 Task: Look for space in Soledad, Colombia from 15th June, 2023 to 21st June, 2023 for 5 adults in price range Rs.14000 to Rs.25000. Place can be entire place with 3 bedrooms having 3 beds and 3 bathrooms. Property type can be house, flat, guest house. Amenities needed are: washing machine. Booking option can be shelf check-in. Required host language is English.
Action: Mouse moved to (431, 108)
Screenshot: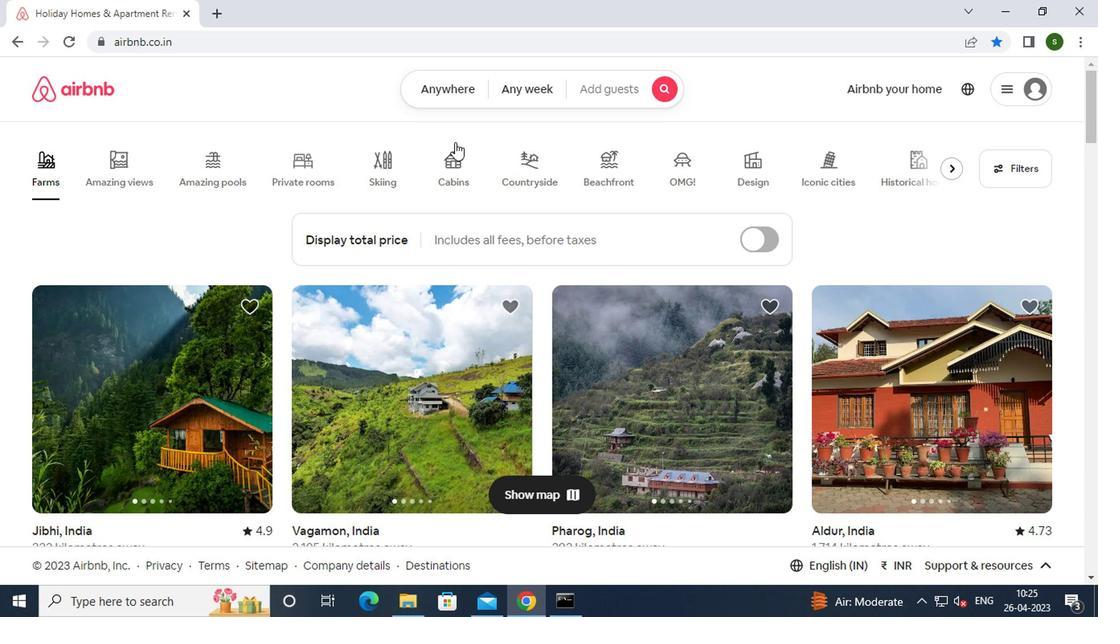 
Action: Mouse pressed left at (431, 108)
Screenshot: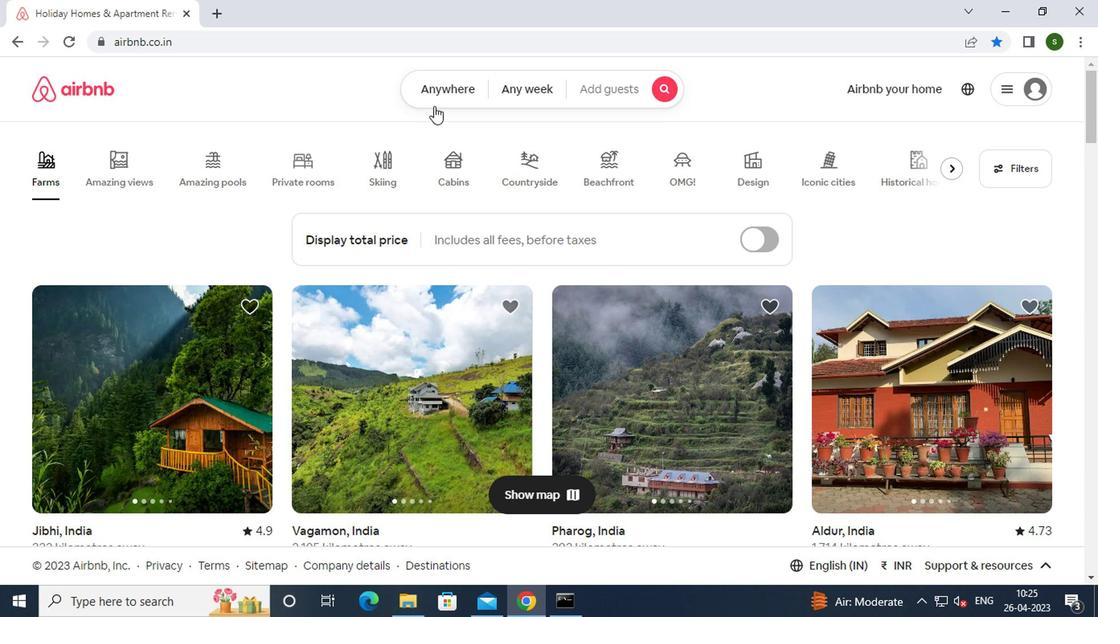 
Action: Mouse moved to (309, 156)
Screenshot: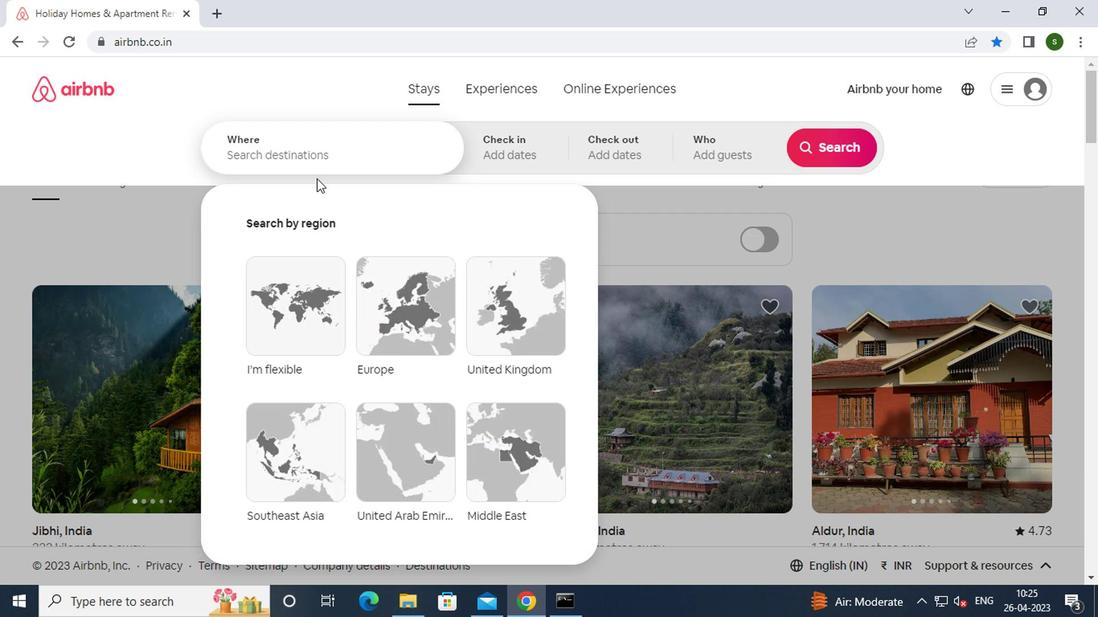 
Action: Mouse pressed left at (309, 156)
Screenshot: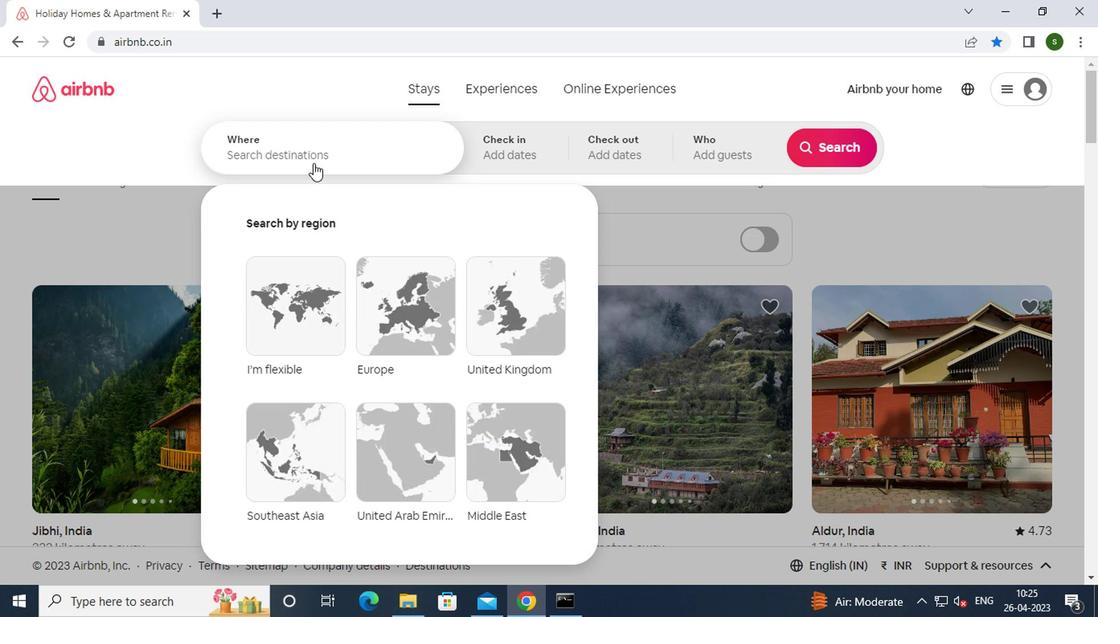
Action: Key pressed s<Key.caps_lock>oledad,<Key.space><Key.caps_lock>c<Key.caps_lock>olombia<Key.enter>
Screenshot: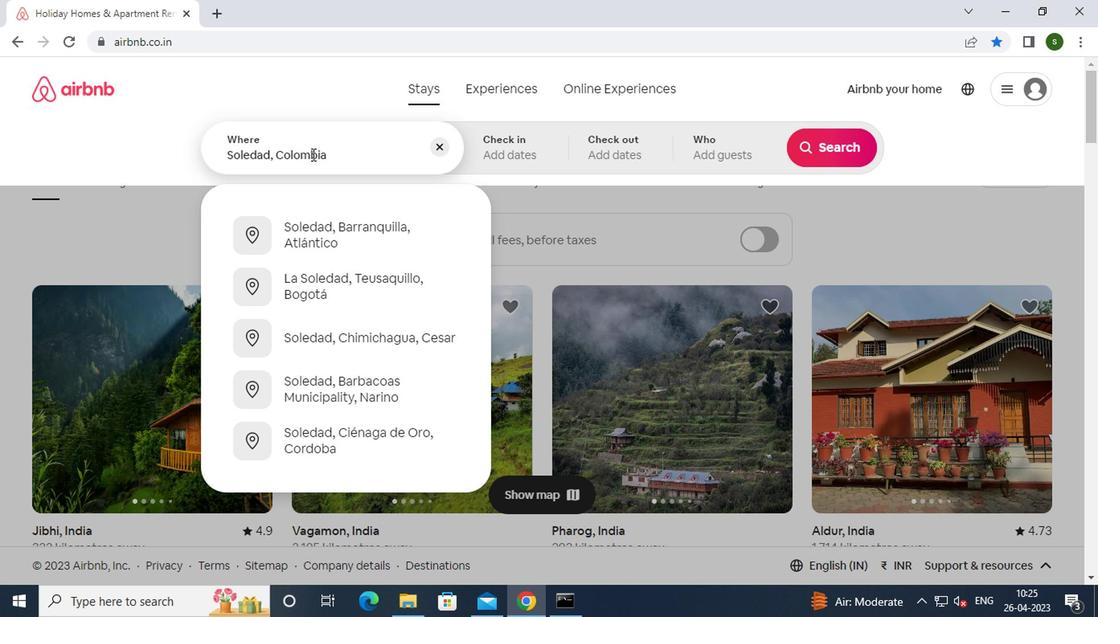 
Action: Mouse moved to (808, 276)
Screenshot: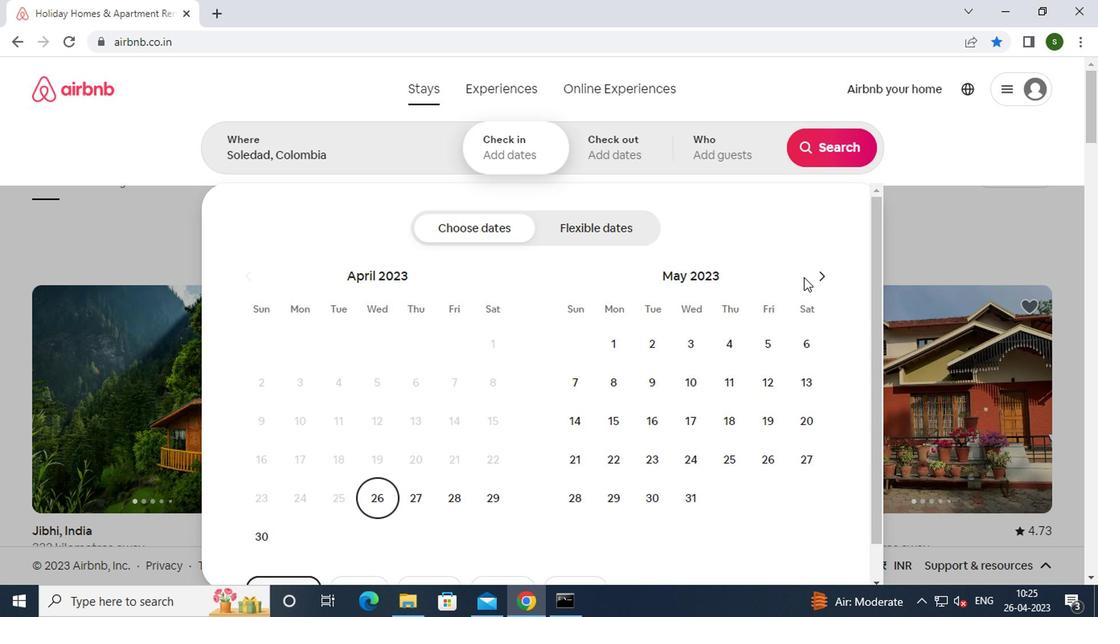 
Action: Mouse pressed left at (808, 276)
Screenshot: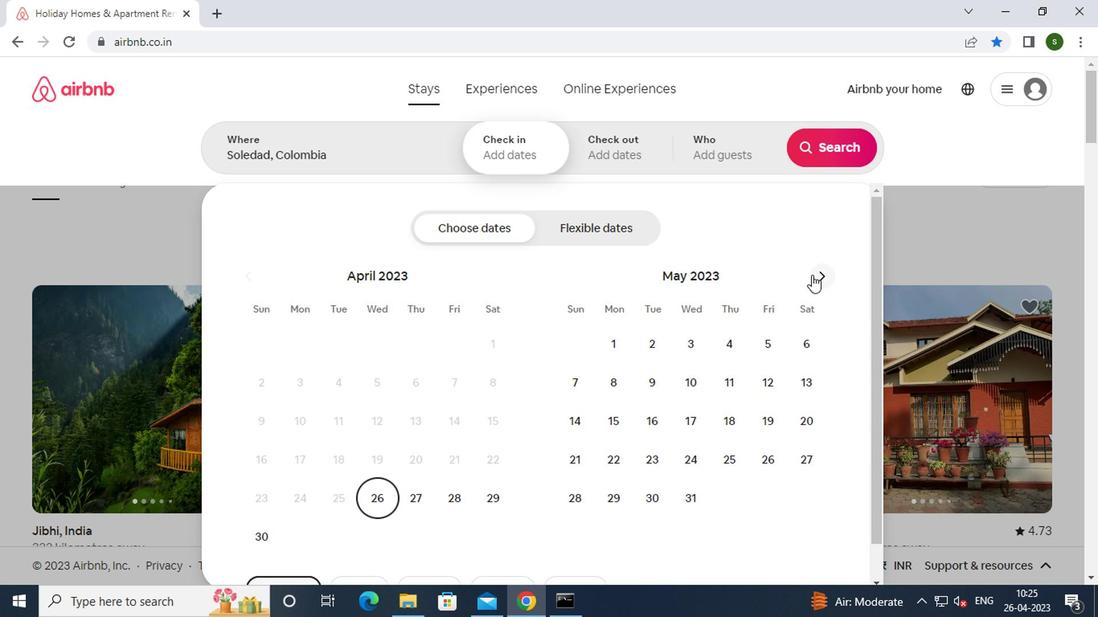 
Action: Mouse moved to (727, 415)
Screenshot: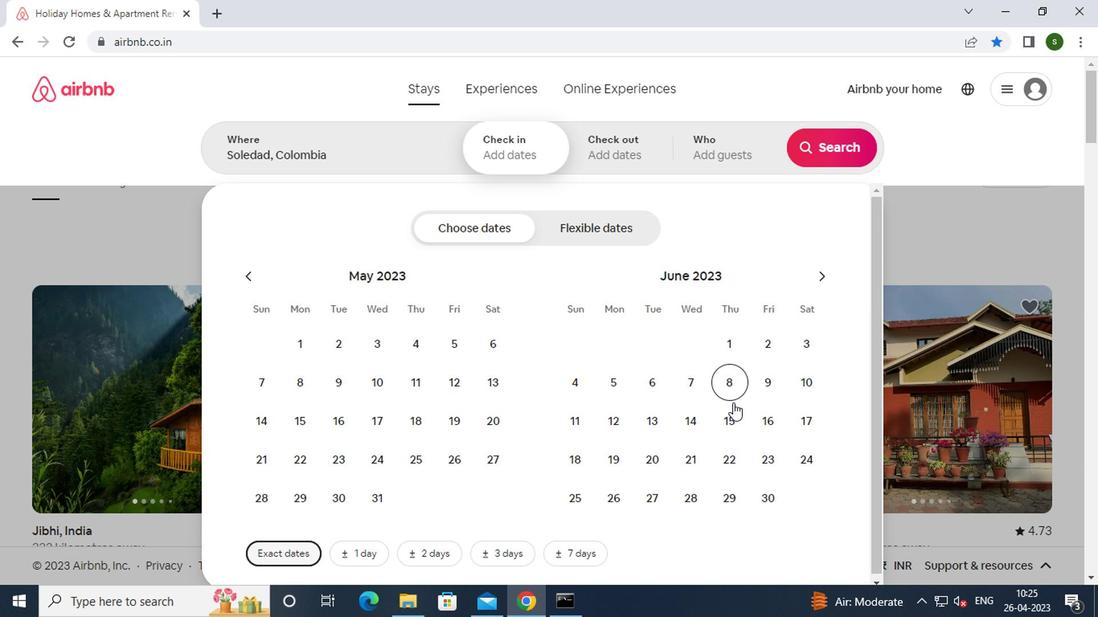 
Action: Mouse pressed left at (727, 415)
Screenshot: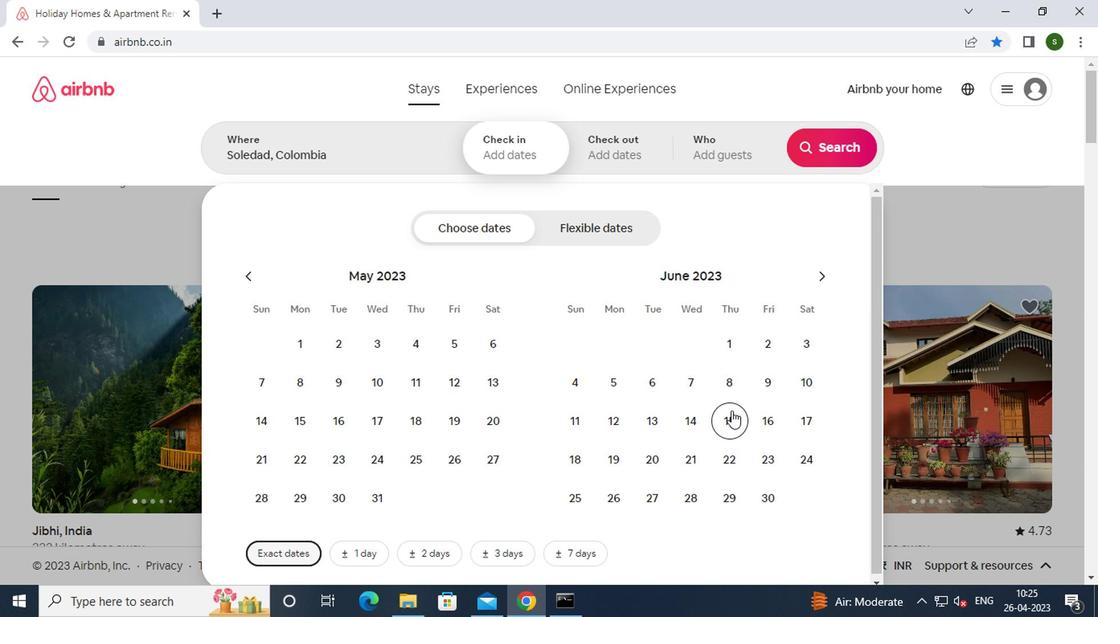 
Action: Mouse moved to (692, 462)
Screenshot: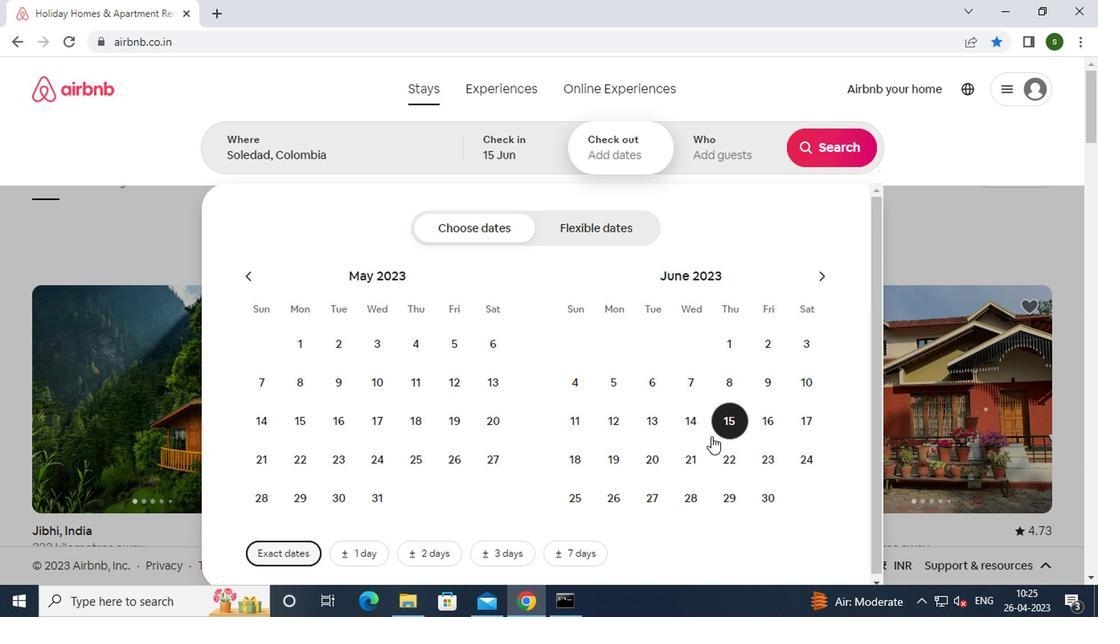 
Action: Mouse pressed left at (692, 462)
Screenshot: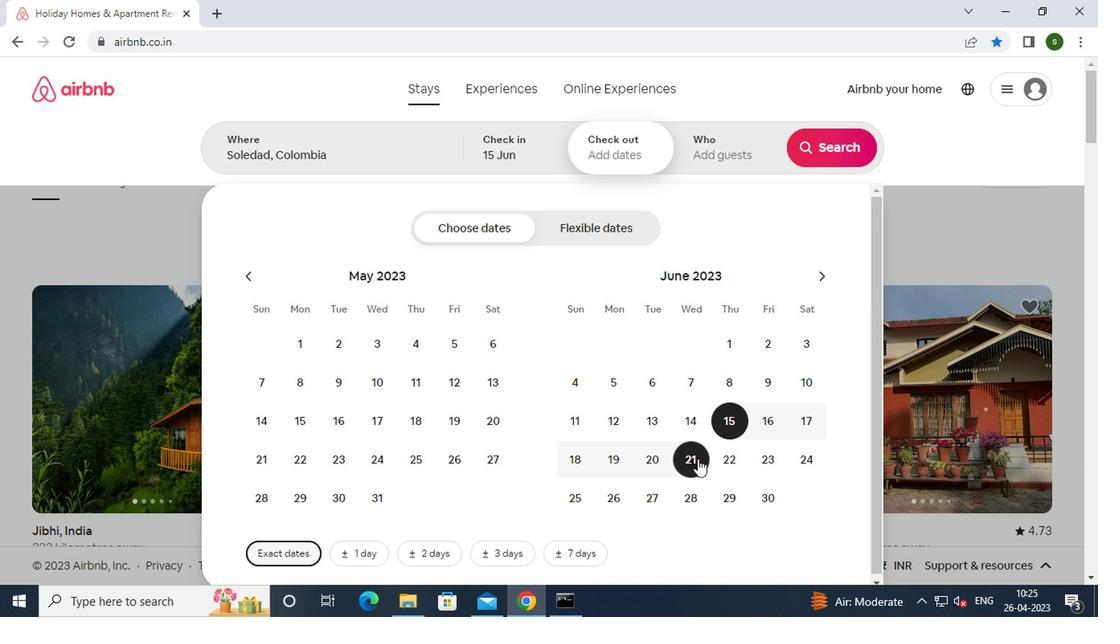 
Action: Mouse moved to (712, 152)
Screenshot: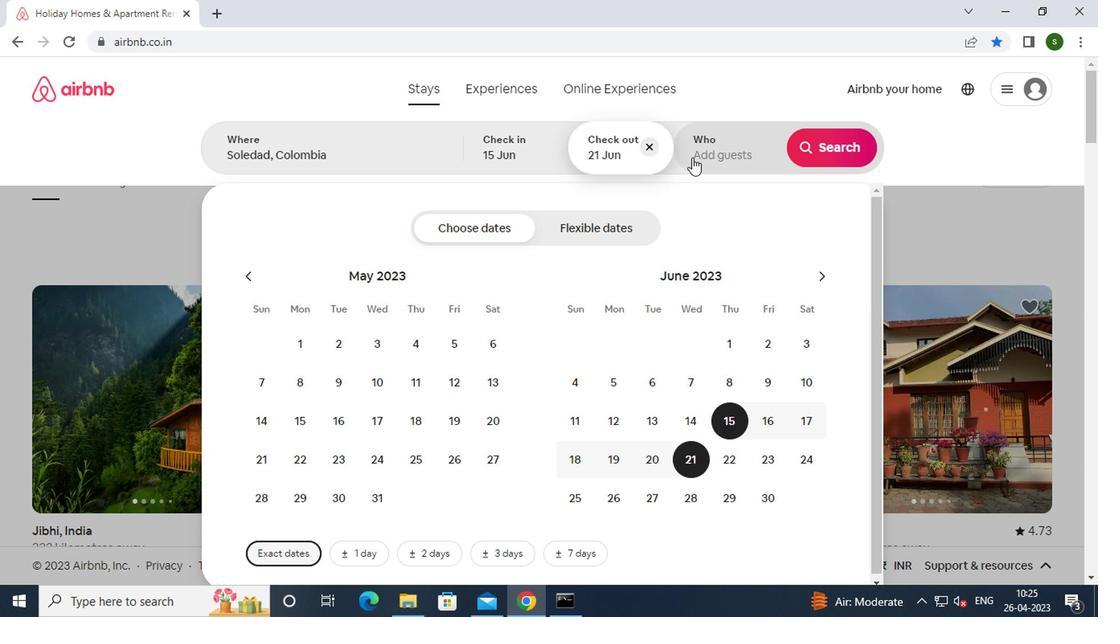 
Action: Mouse pressed left at (712, 152)
Screenshot: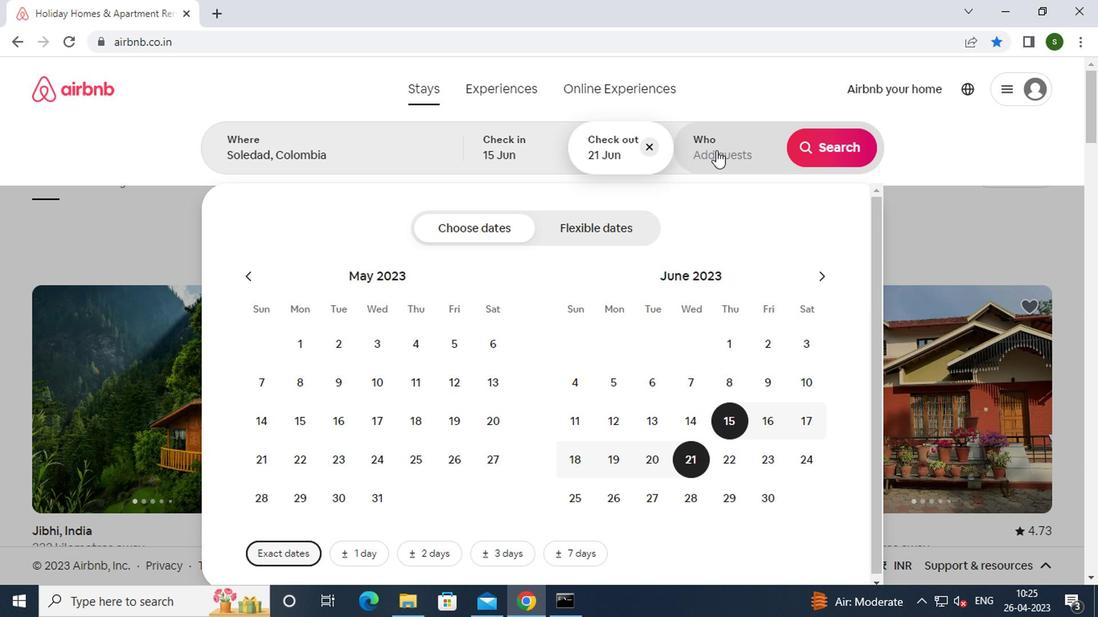 
Action: Mouse moved to (839, 230)
Screenshot: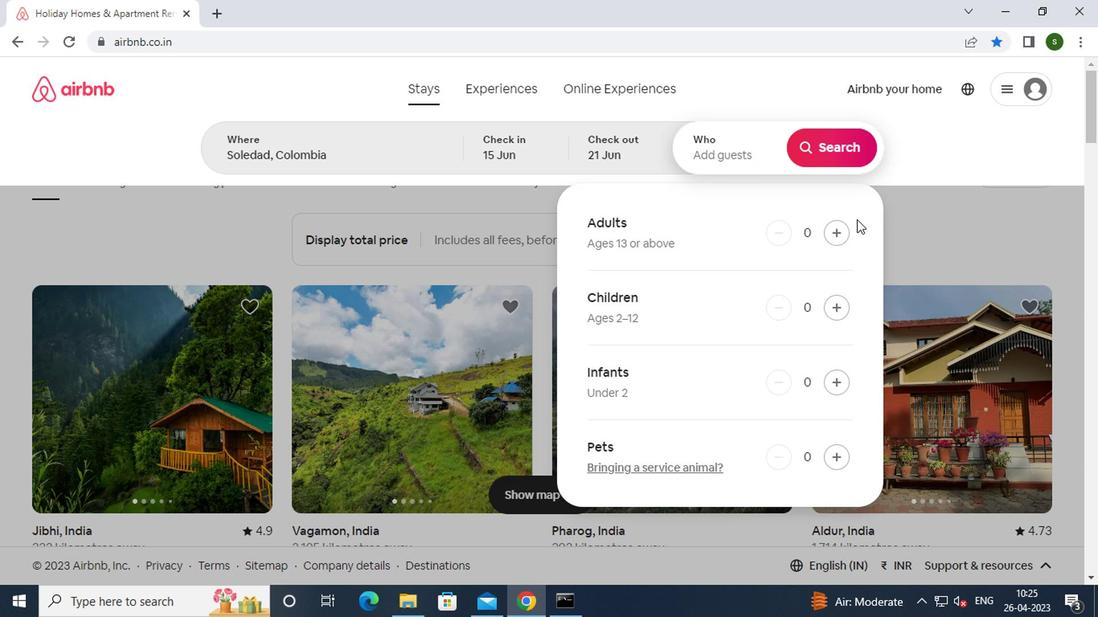 
Action: Mouse pressed left at (839, 230)
Screenshot: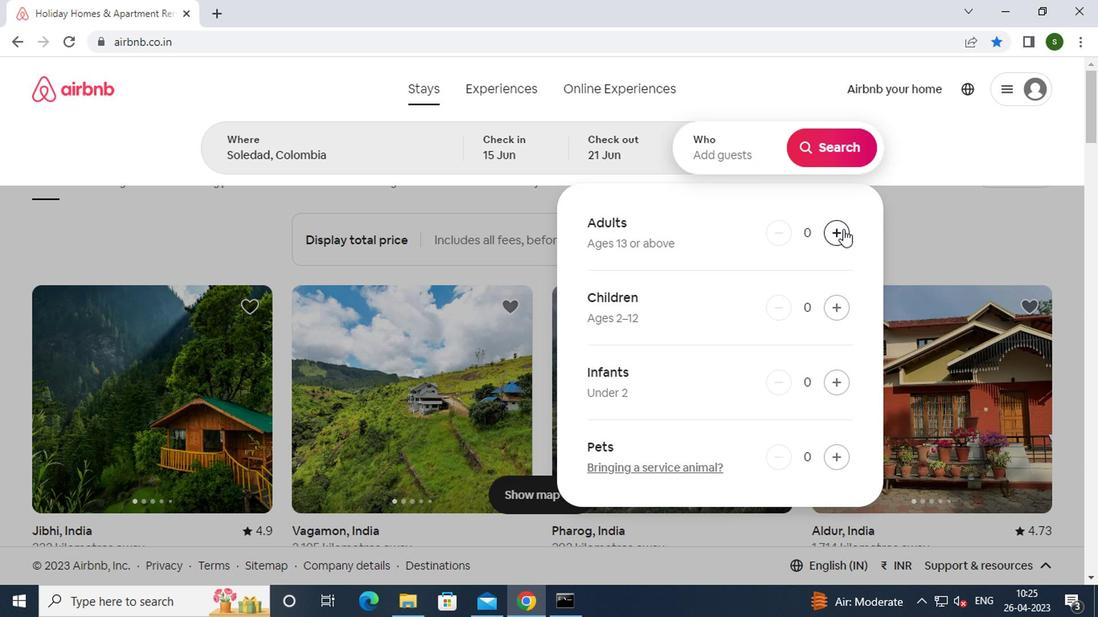 
Action: Mouse pressed left at (839, 230)
Screenshot: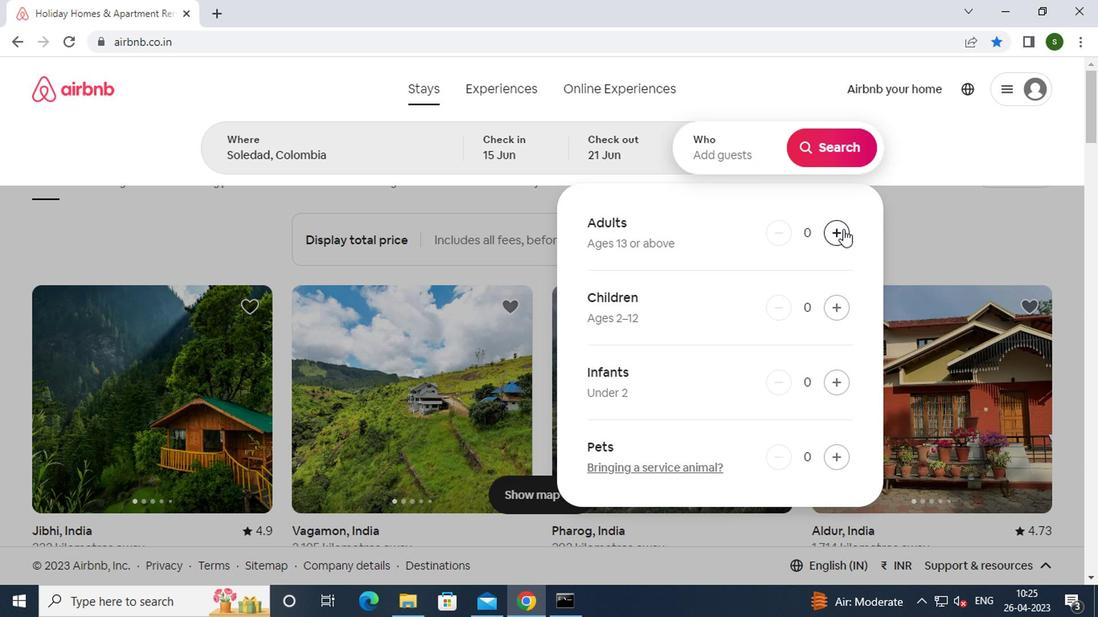 
Action: Mouse pressed left at (839, 230)
Screenshot: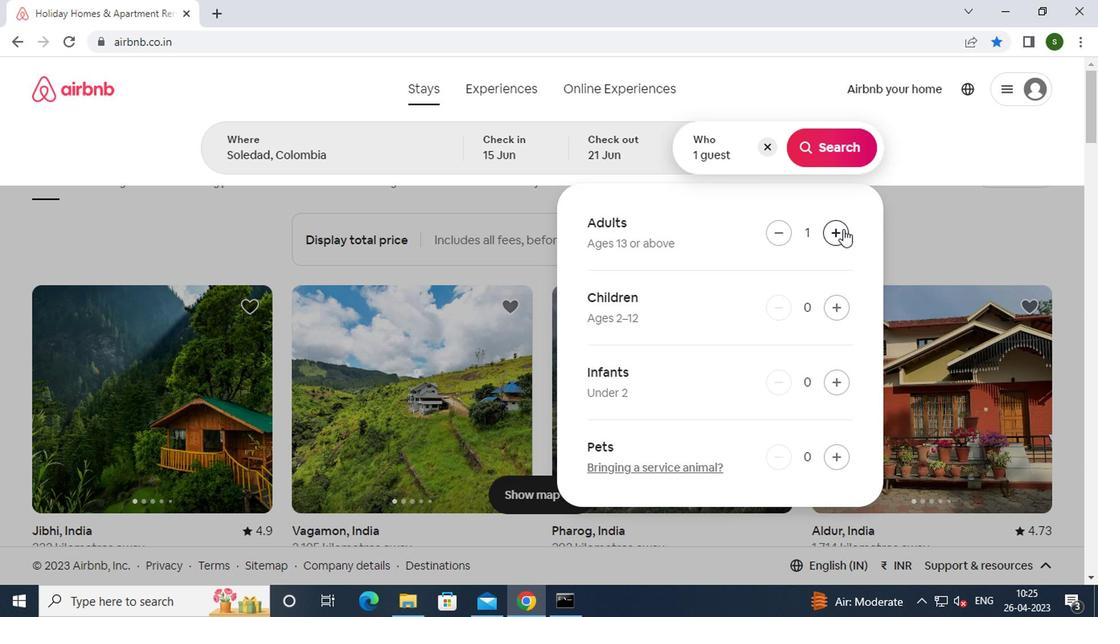 
Action: Mouse pressed left at (839, 230)
Screenshot: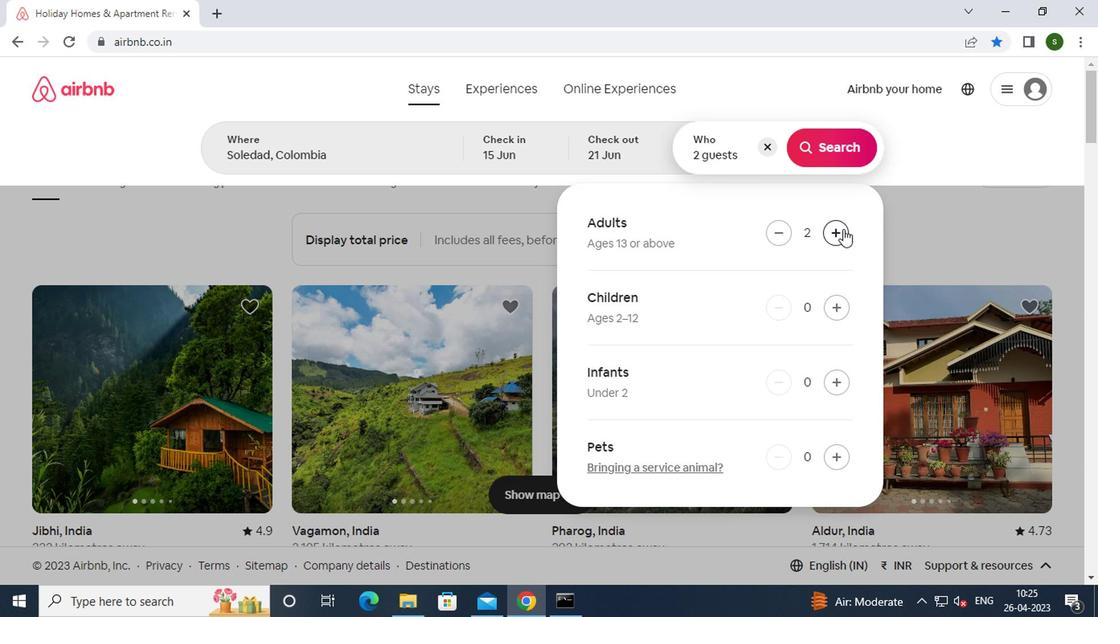
Action: Mouse pressed left at (839, 230)
Screenshot: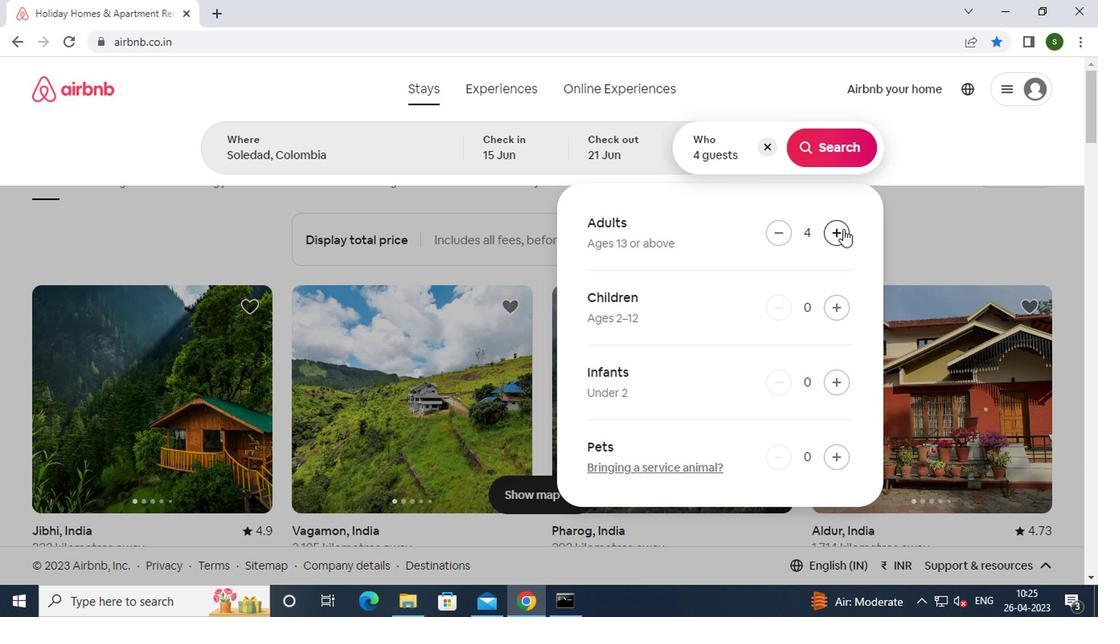 
Action: Mouse moved to (836, 147)
Screenshot: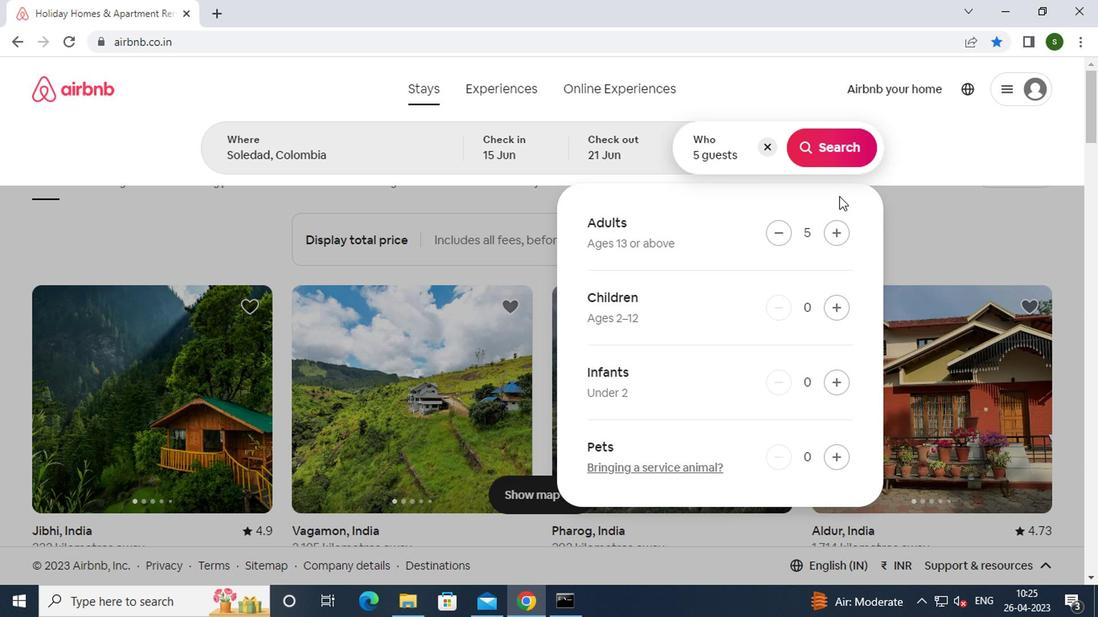 
Action: Mouse pressed left at (836, 147)
Screenshot: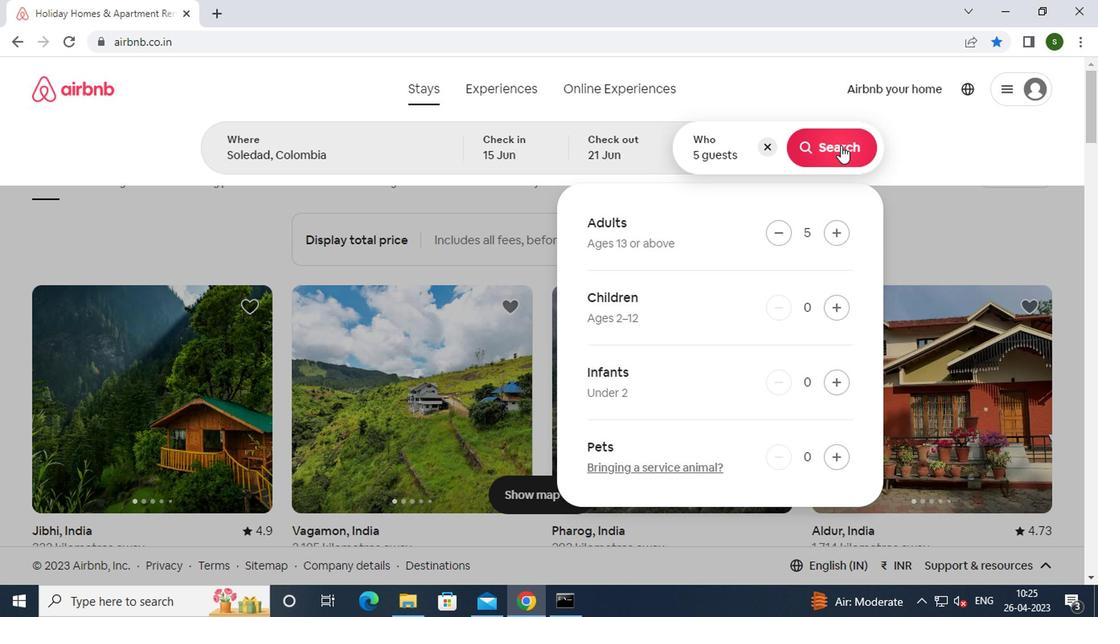 
Action: Mouse moved to (1014, 161)
Screenshot: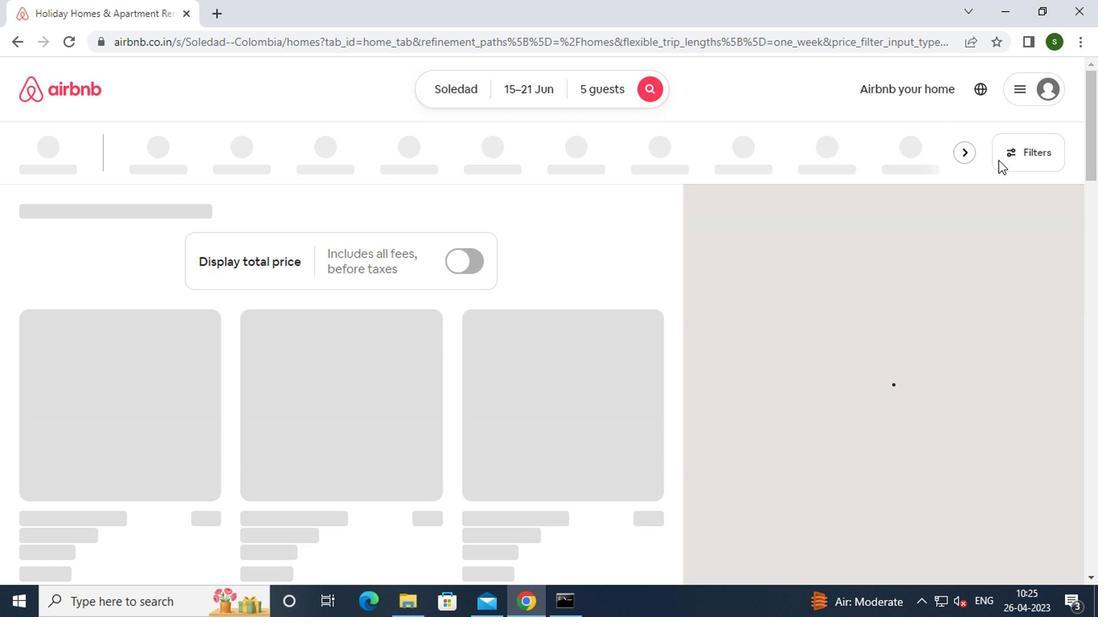 
Action: Mouse pressed left at (1014, 161)
Screenshot: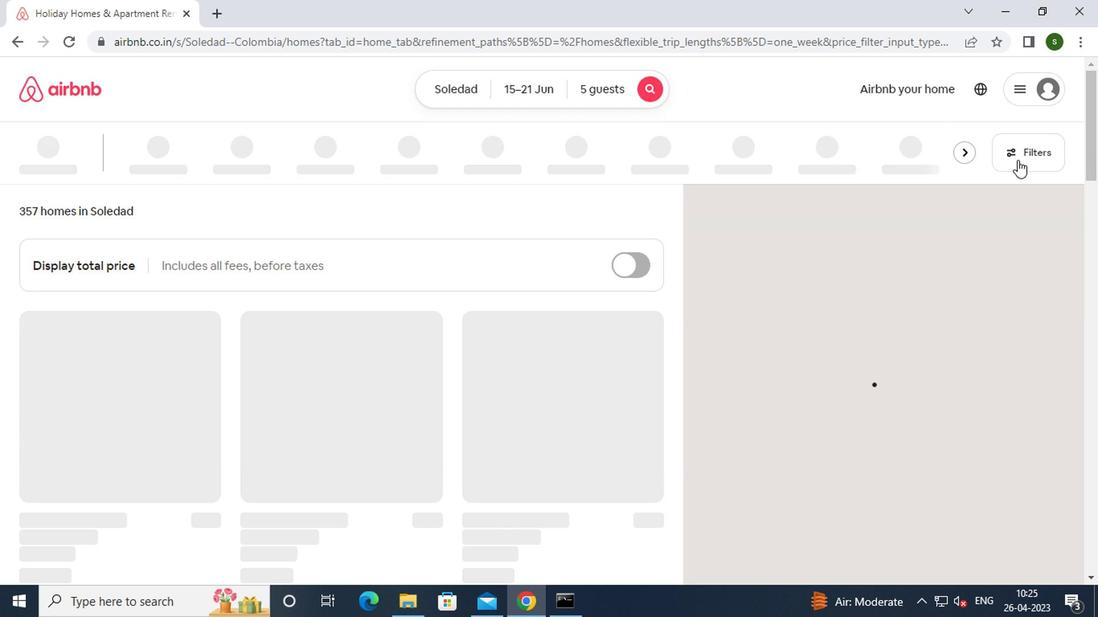 
Action: Mouse moved to (450, 348)
Screenshot: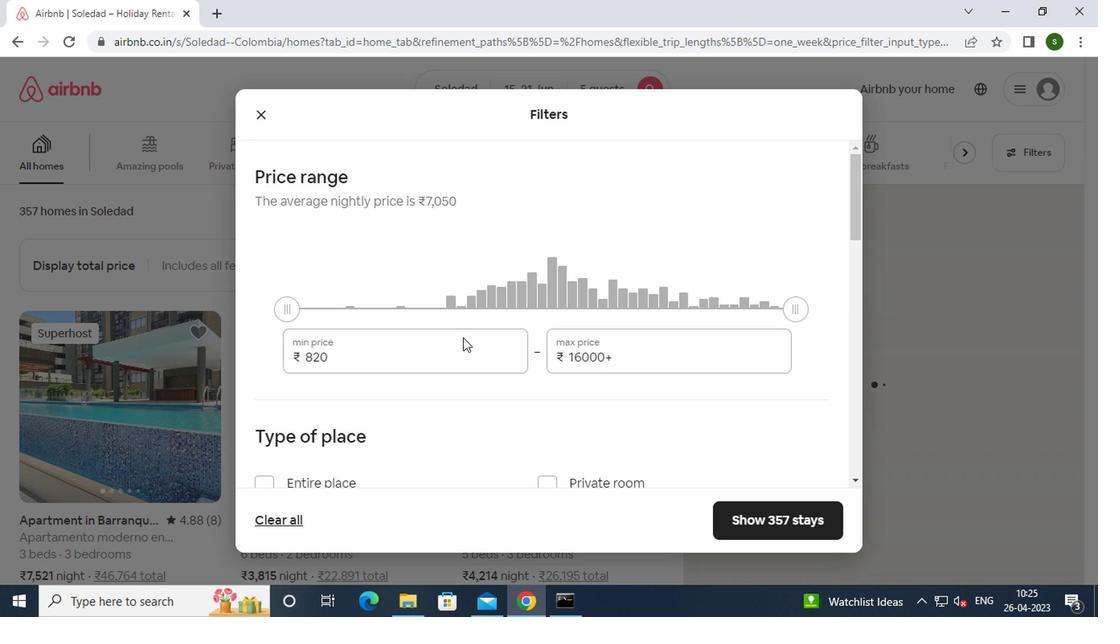 
Action: Mouse pressed left at (450, 348)
Screenshot: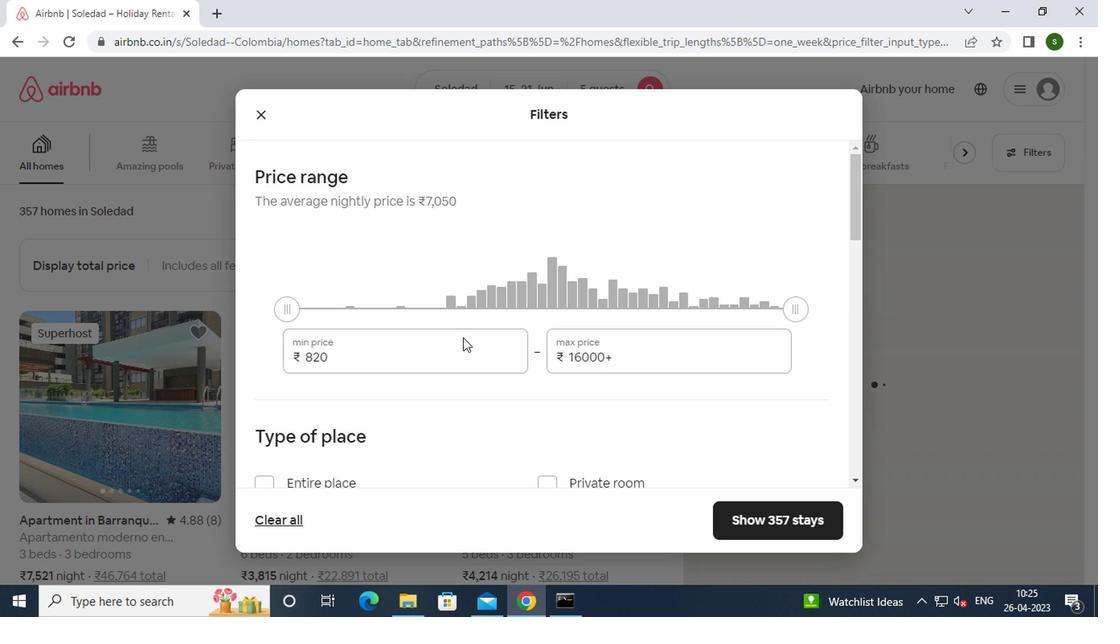 
Action: Key pressed <Key.backspace><Key.backspace><Key.backspace><Key.backspace><Key.backspace><Key.backspace><Key.backspace><Key.backspace>14000
Screenshot: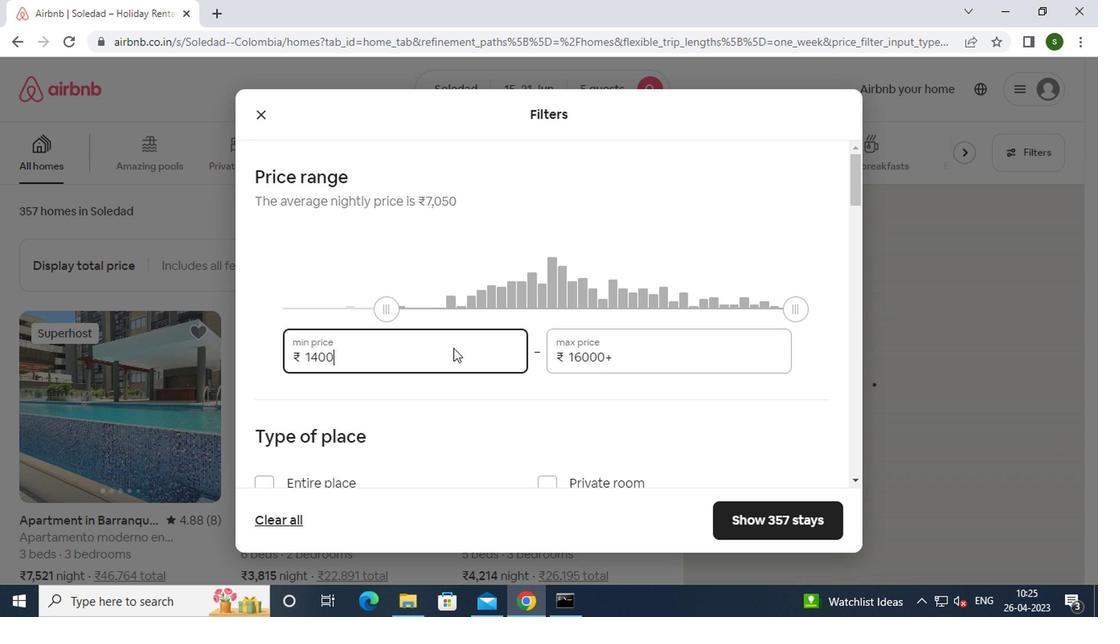 
Action: Mouse moved to (611, 363)
Screenshot: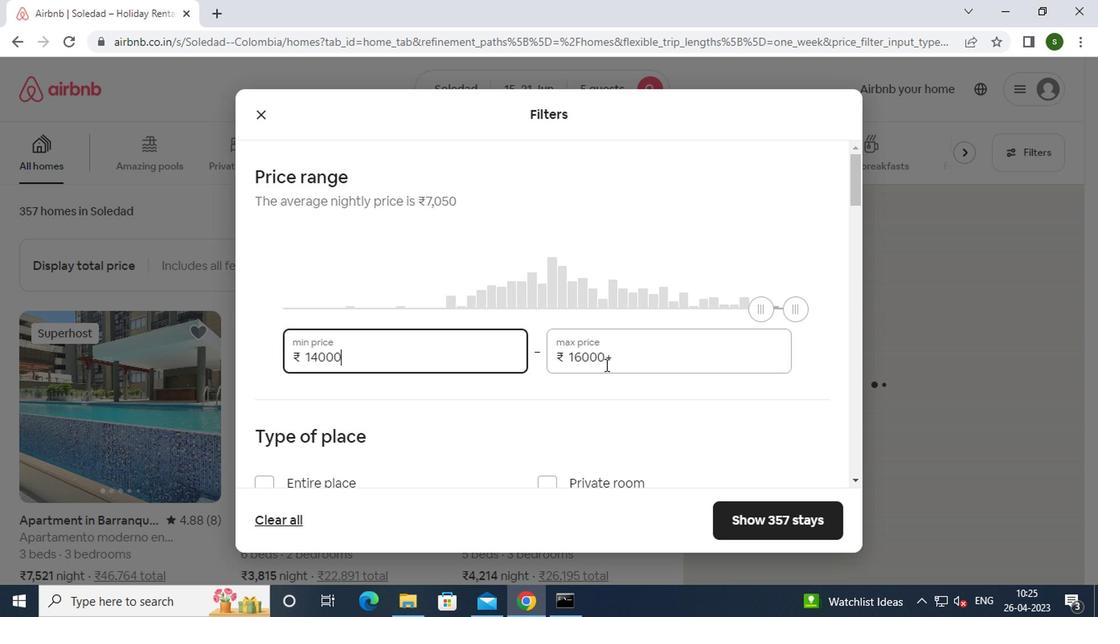 
Action: Mouse pressed left at (611, 363)
Screenshot: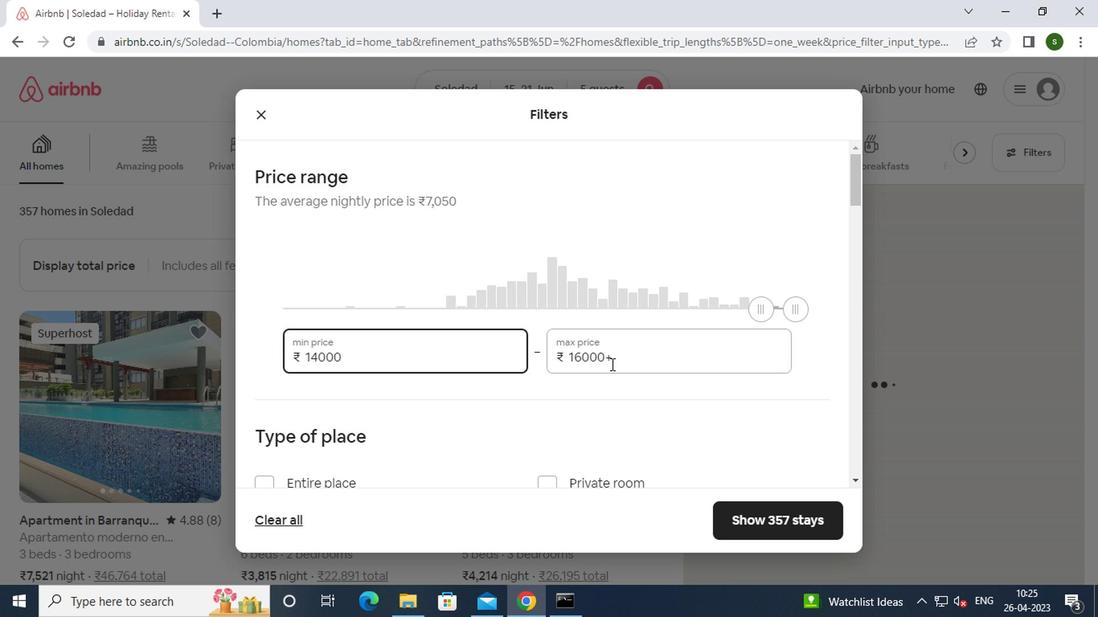 
Action: Key pressed <Key.backspace><Key.backspace><Key.backspace><Key.backspace><Key.backspace><Key.backspace><Key.backspace><Key.backspace><Key.backspace><Key.backspace><Key.backspace><Key.backspace>25000
Screenshot: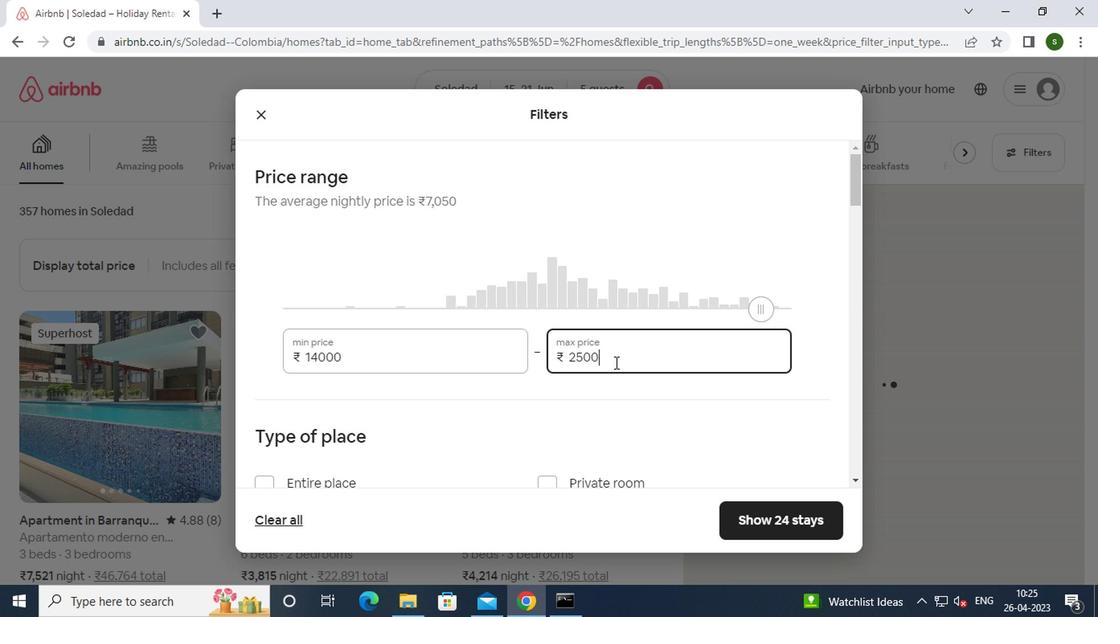 
Action: Mouse moved to (542, 379)
Screenshot: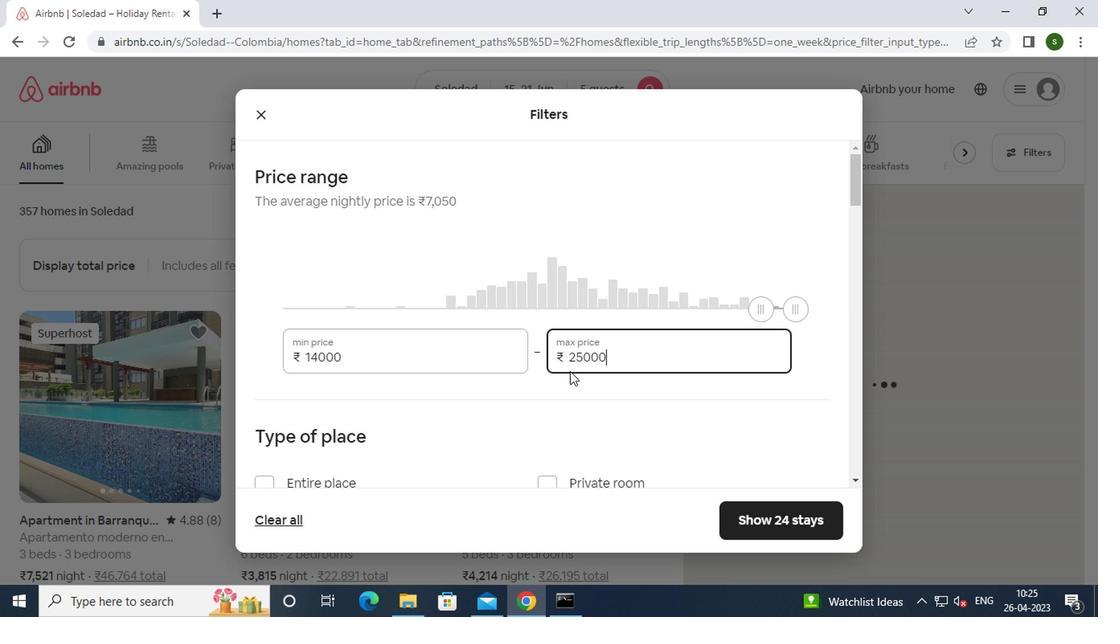 
Action: Mouse scrolled (542, 378) with delta (0, -1)
Screenshot: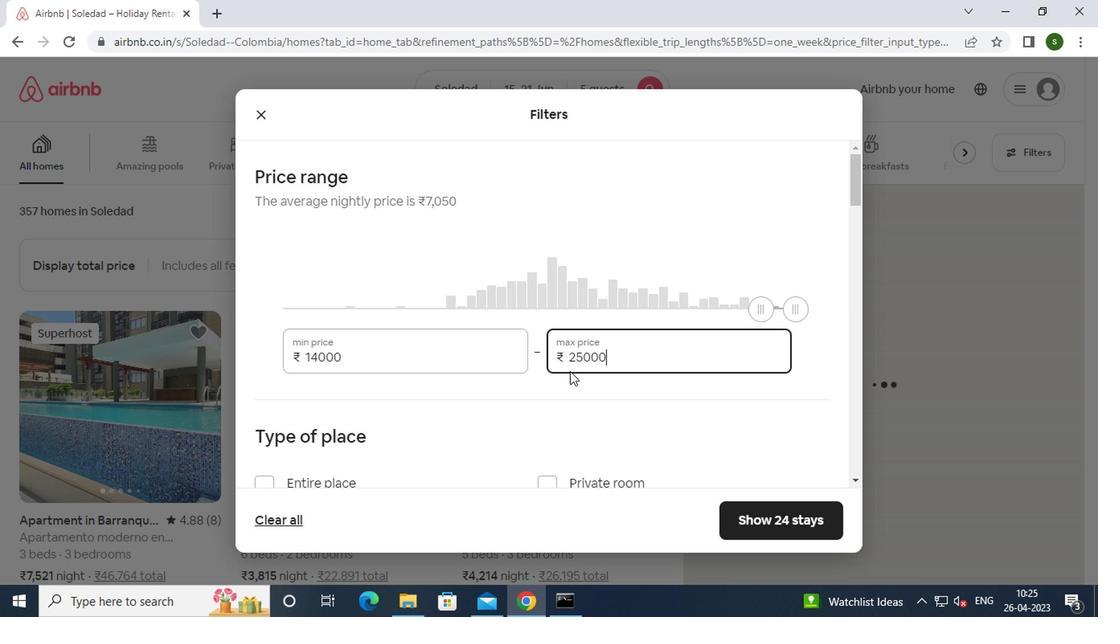 
Action: Mouse scrolled (542, 378) with delta (0, -1)
Screenshot: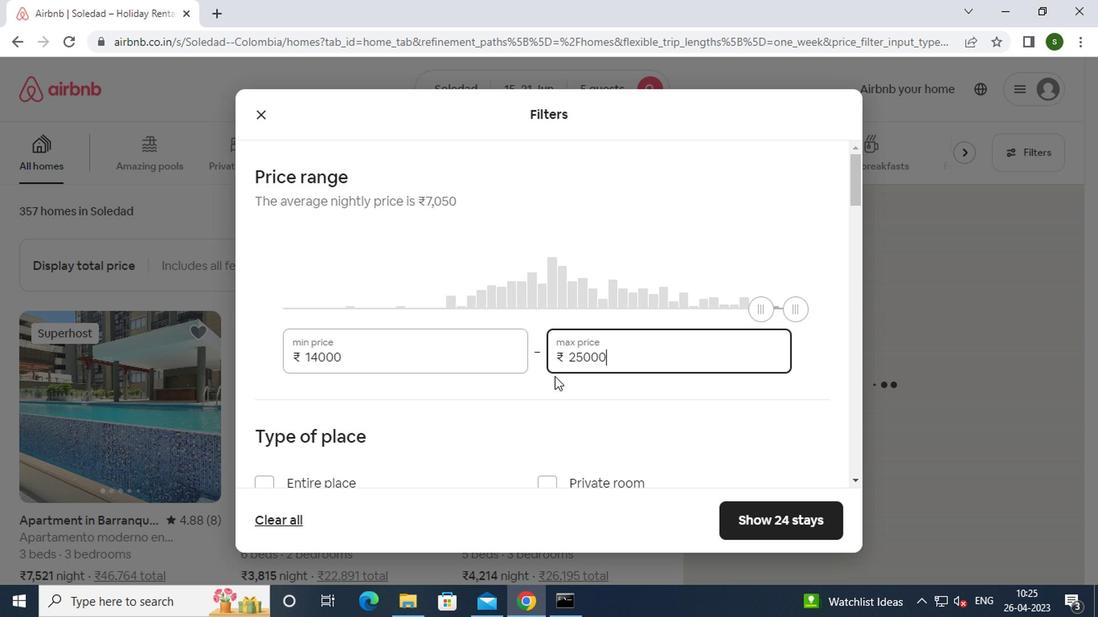 
Action: Mouse scrolled (542, 378) with delta (0, -1)
Screenshot: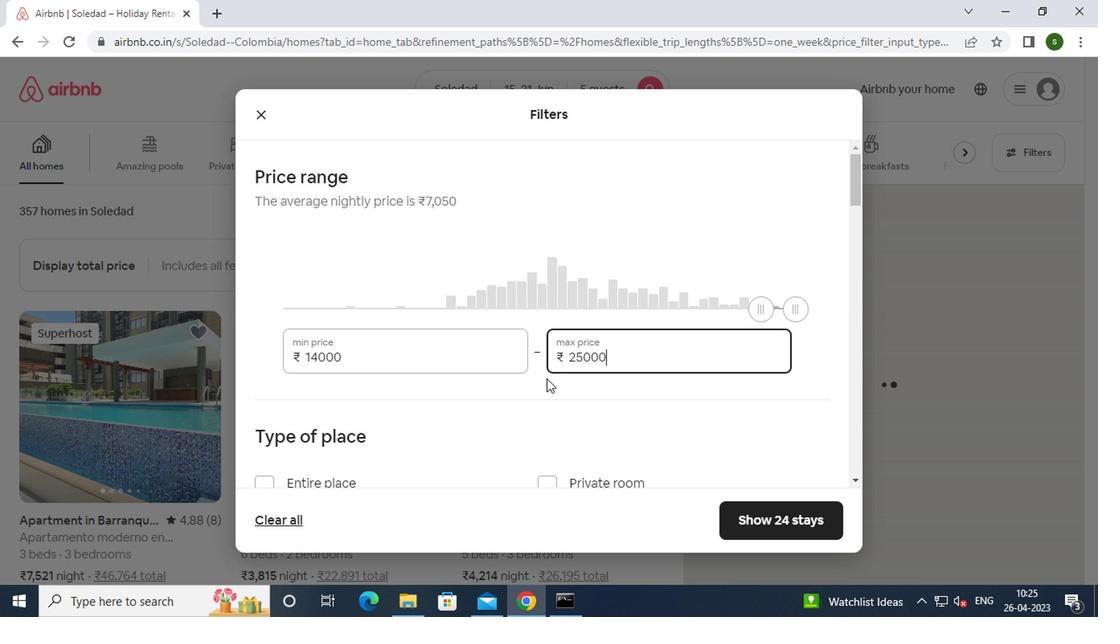
Action: Mouse moved to (294, 245)
Screenshot: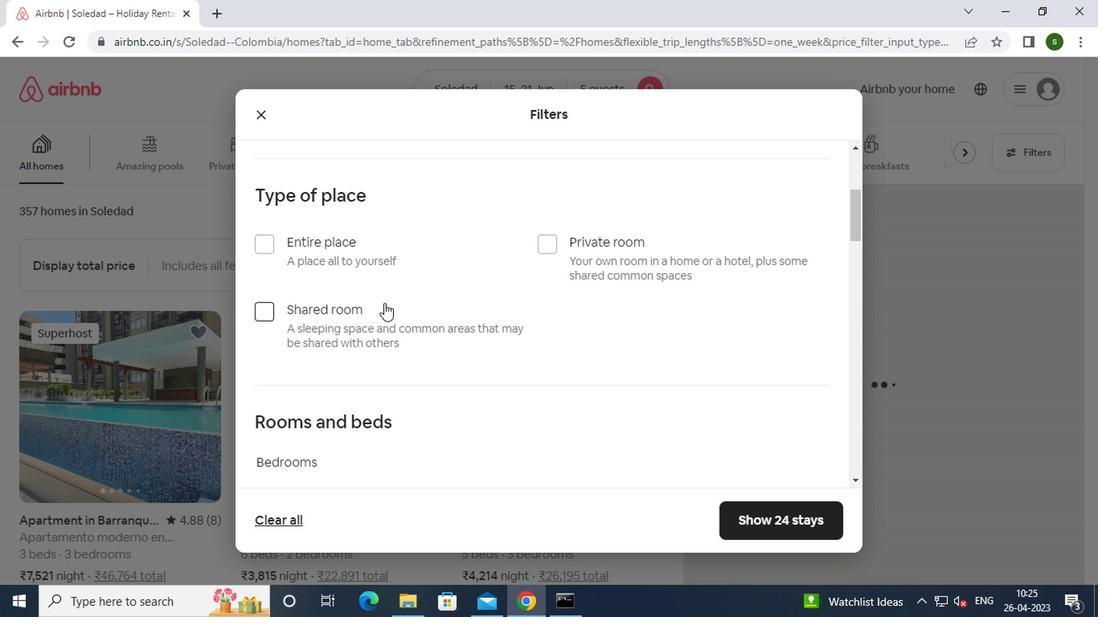 
Action: Mouse pressed left at (294, 245)
Screenshot: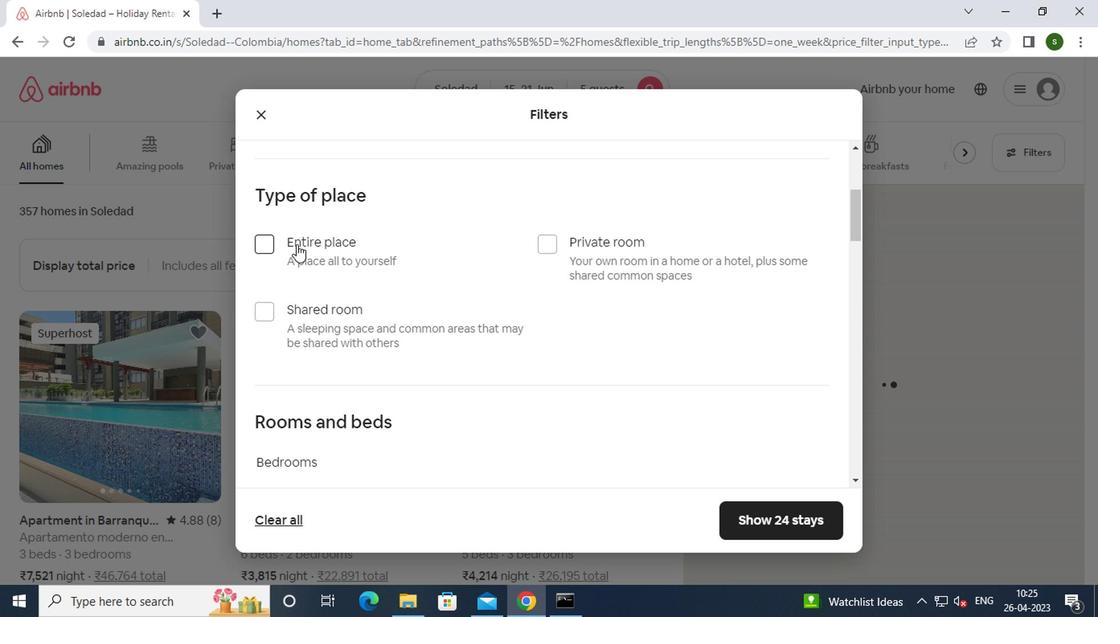 
Action: Mouse moved to (385, 258)
Screenshot: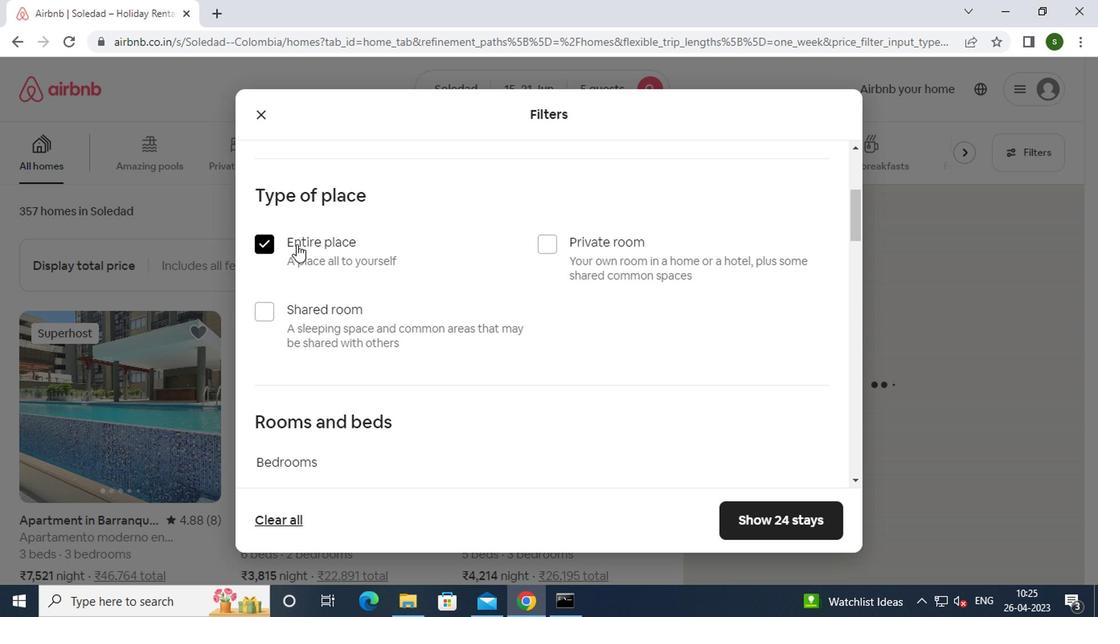 
Action: Mouse scrolled (385, 258) with delta (0, 0)
Screenshot: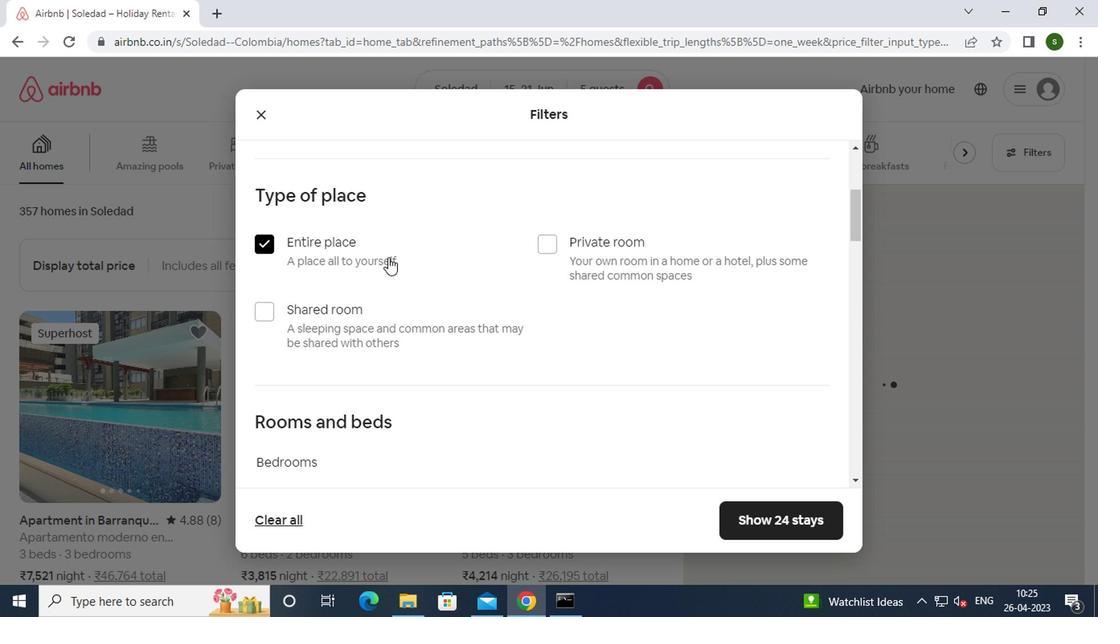 
Action: Mouse scrolled (385, 258) with delta (0, 0)
Screenshot: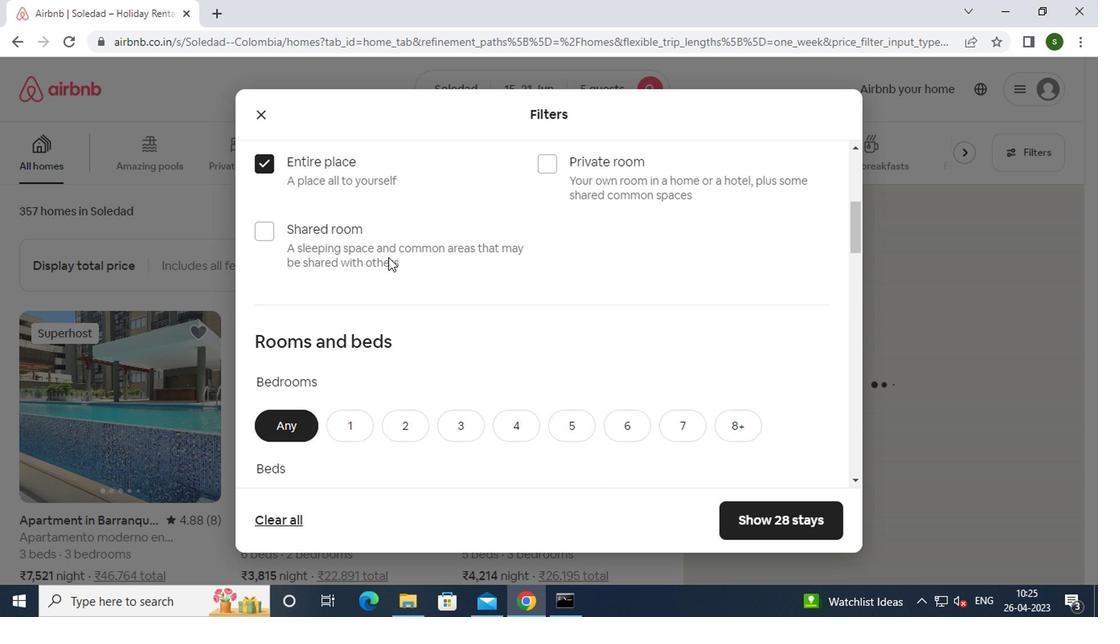 
Action: Mouse scrolled (385, 258) with delta (0, 0)
Screenshot: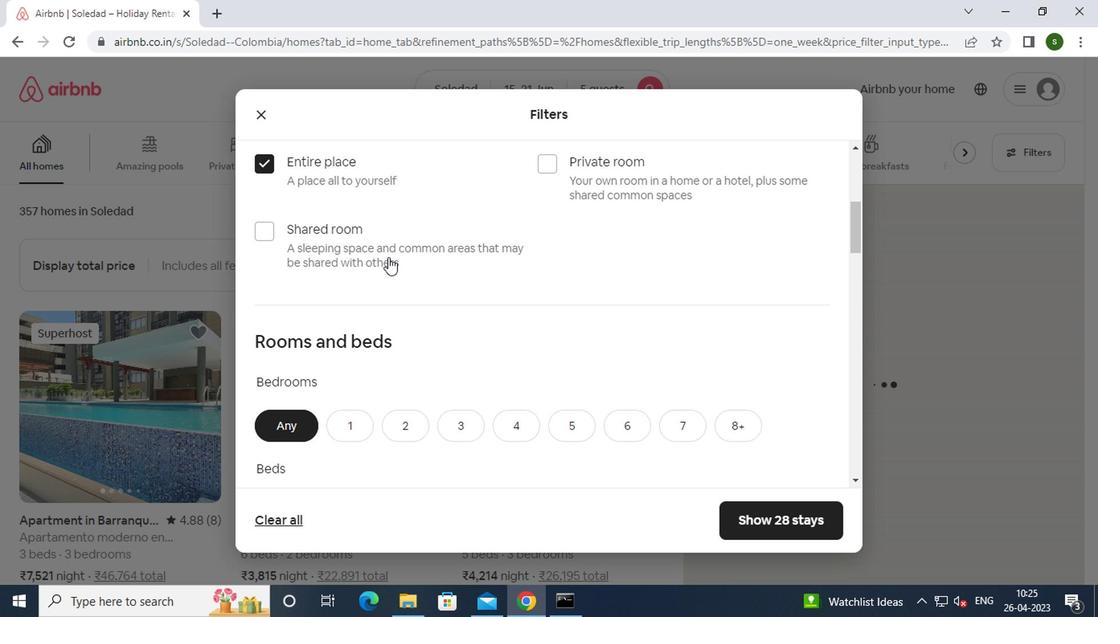 
Action: Mouse scrolled (385, 258) with delta (0, 0)
Screenshot: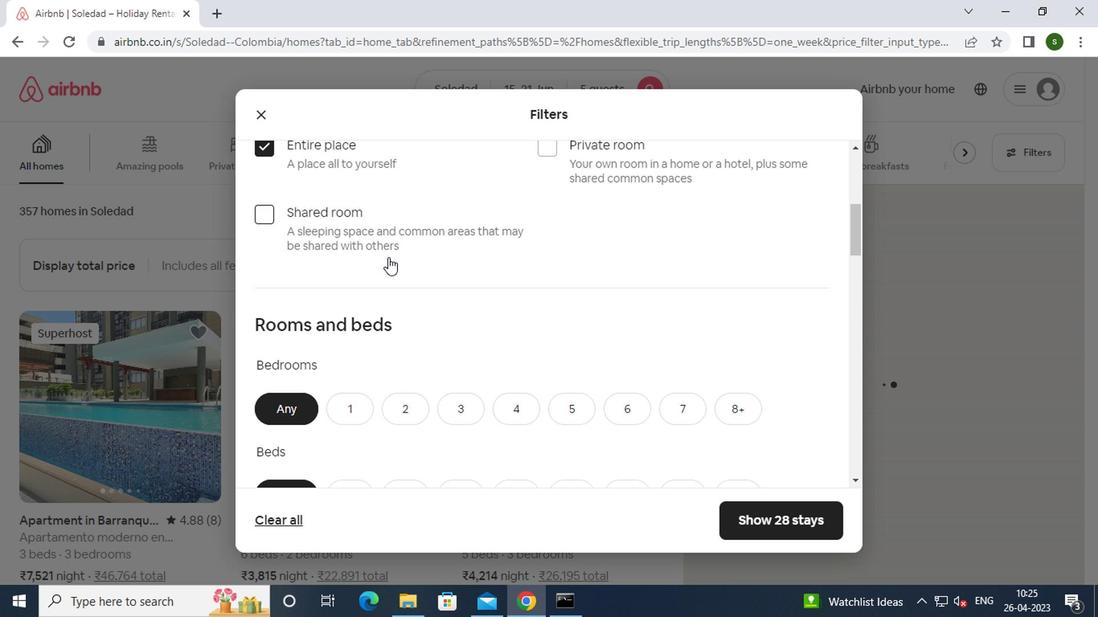 
Action: Mouse moved to (457, 176)
Screenshot: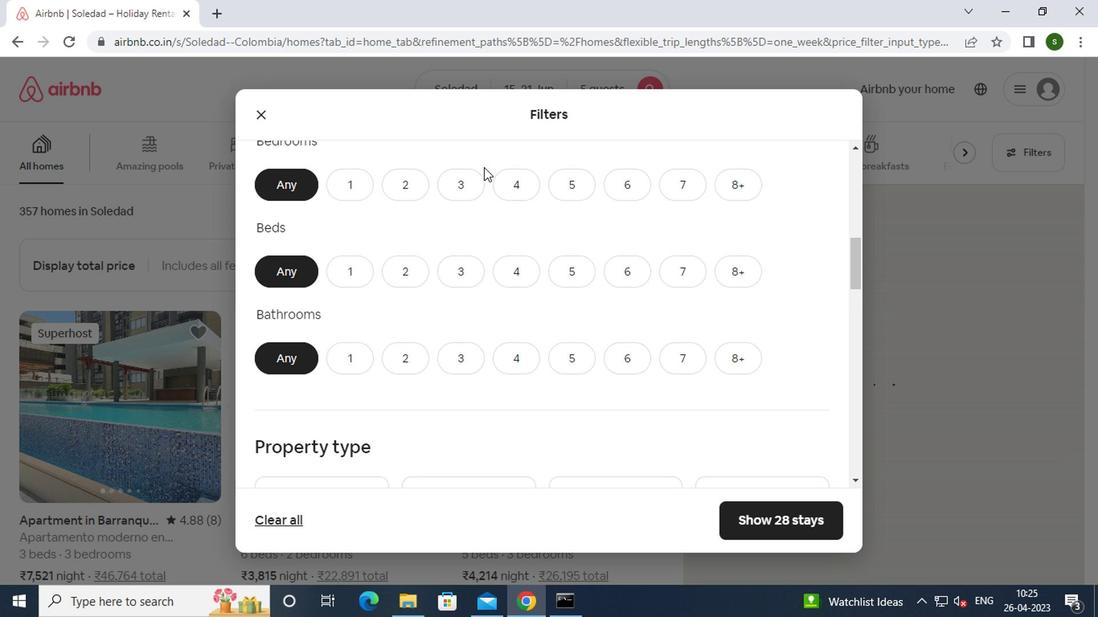 
Action: Mouse pressed left at (457, 176)
Screenshot: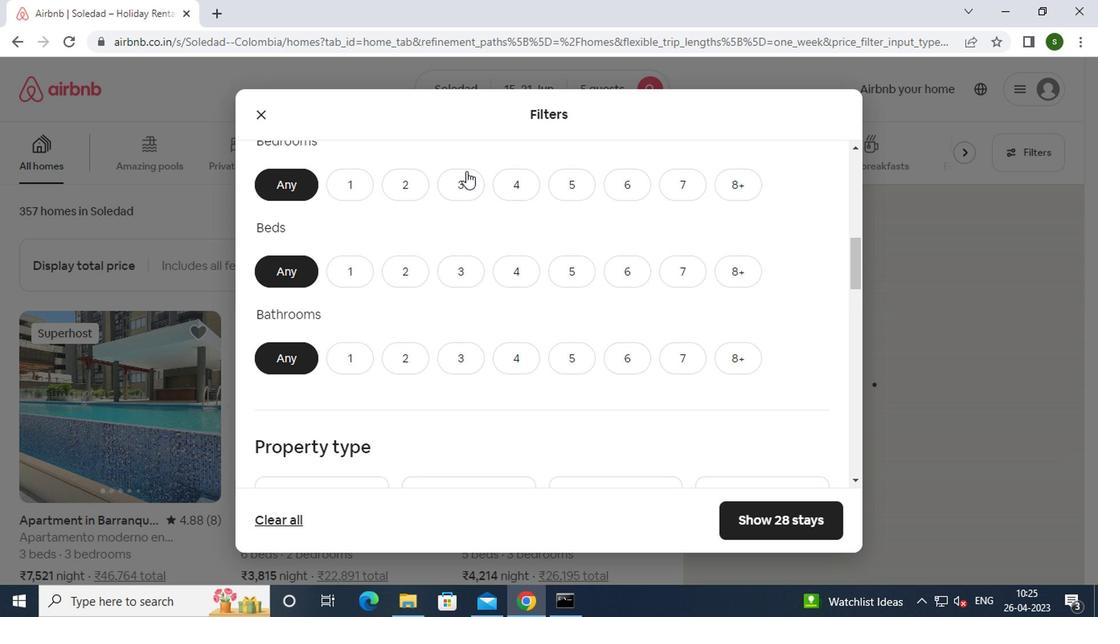 
Action: Mouse moved to (461, 268)
Screenshot: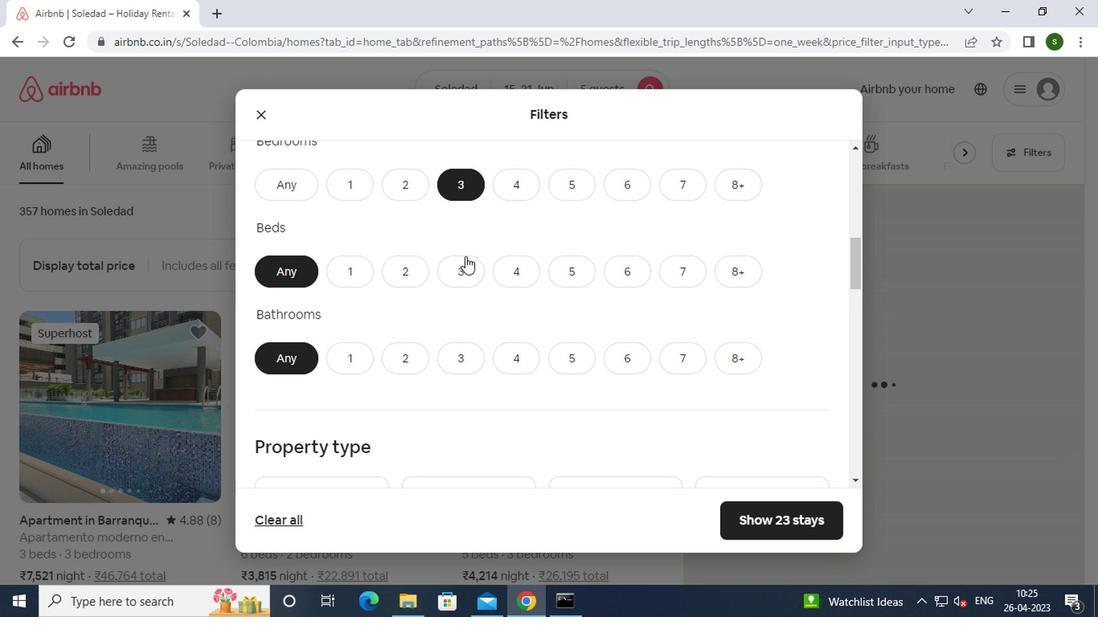 
Action: Mouse pressed left at (461, 268)
Screenshot: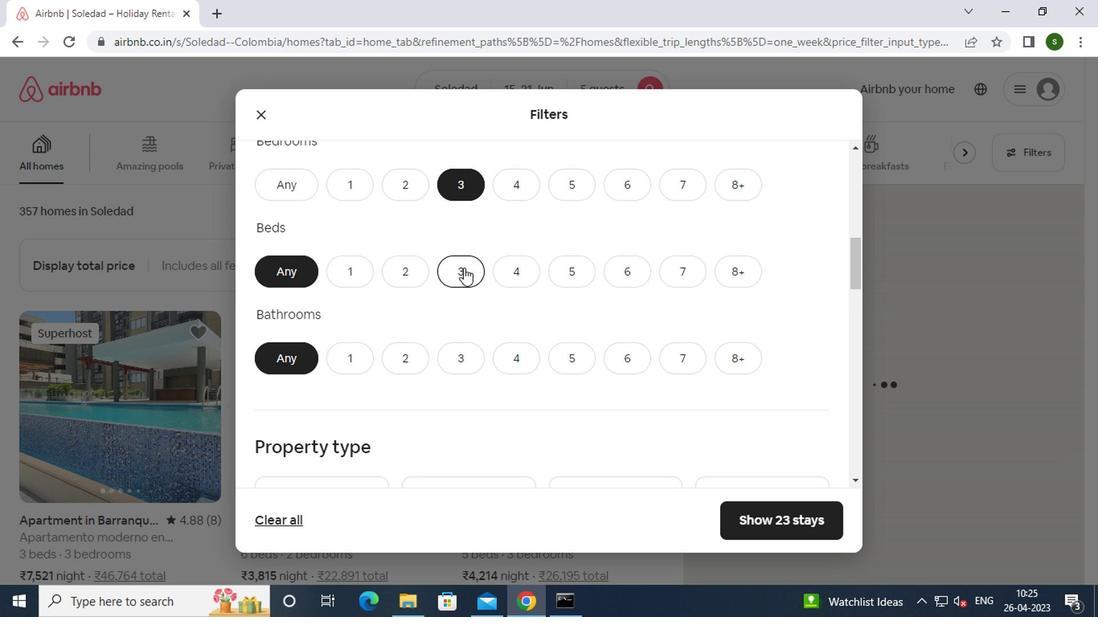 
Action: Mouse moved to (451, 356)
Screenshot: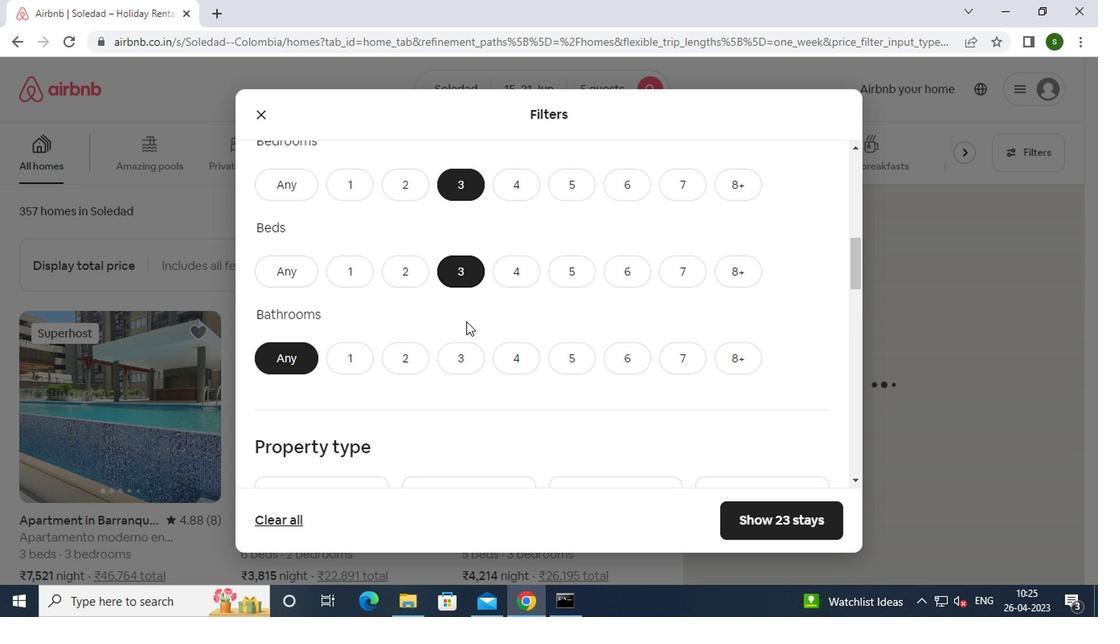 
Action: Mouse pressed left at (451, 356)
Screenshot: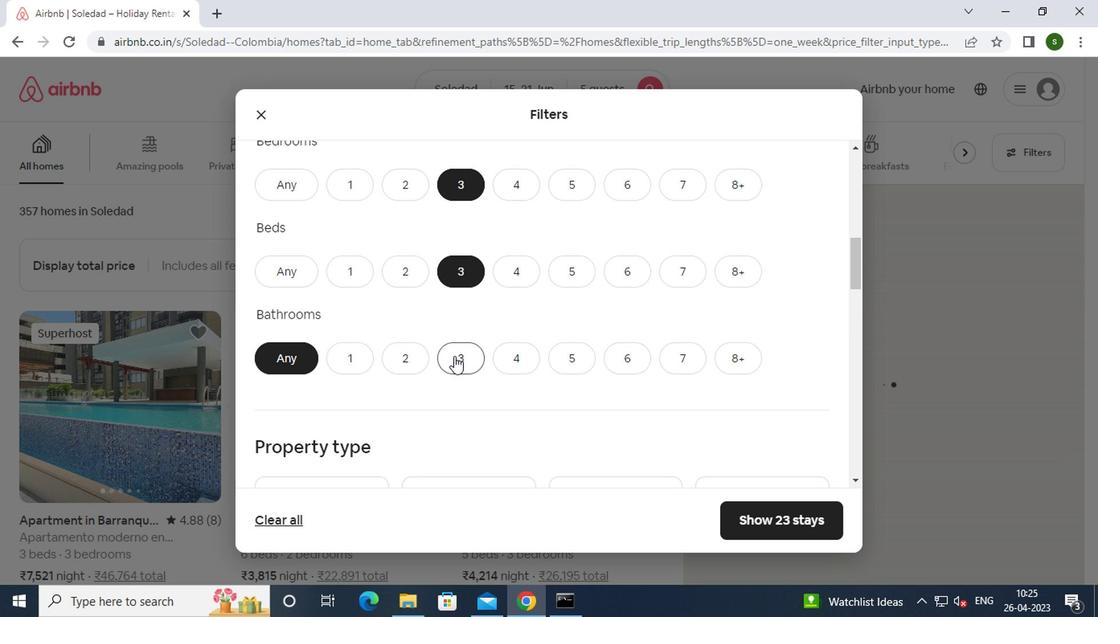 
Action: Mouse moved to (499, 319)
Screenshot: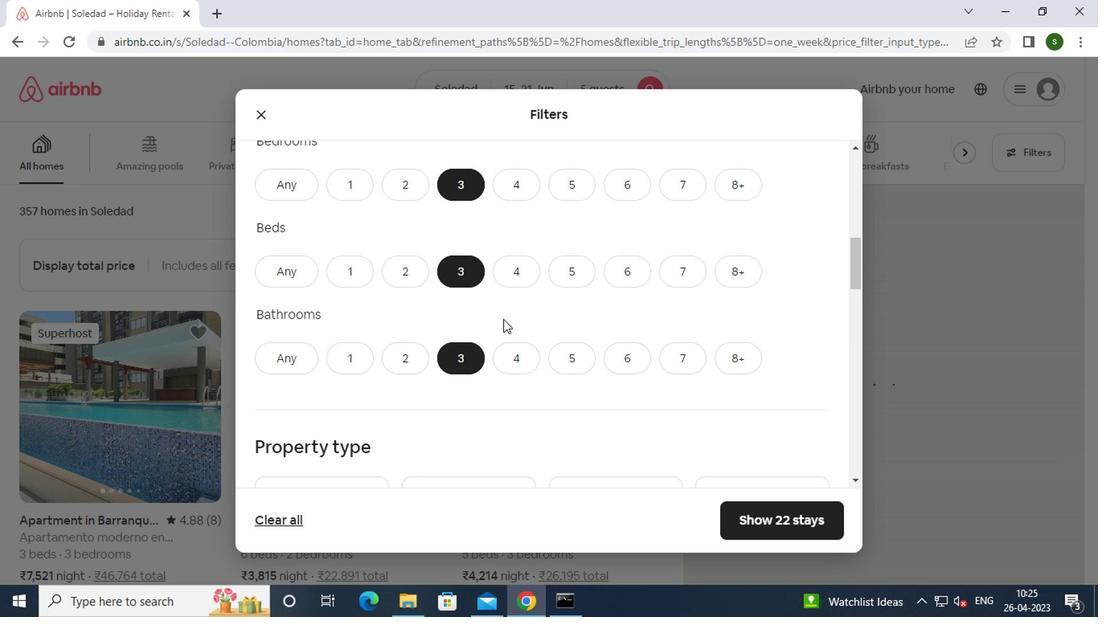 
Action: Mouse scrolled (499, 318) with delta (0, -1)
Screenshot: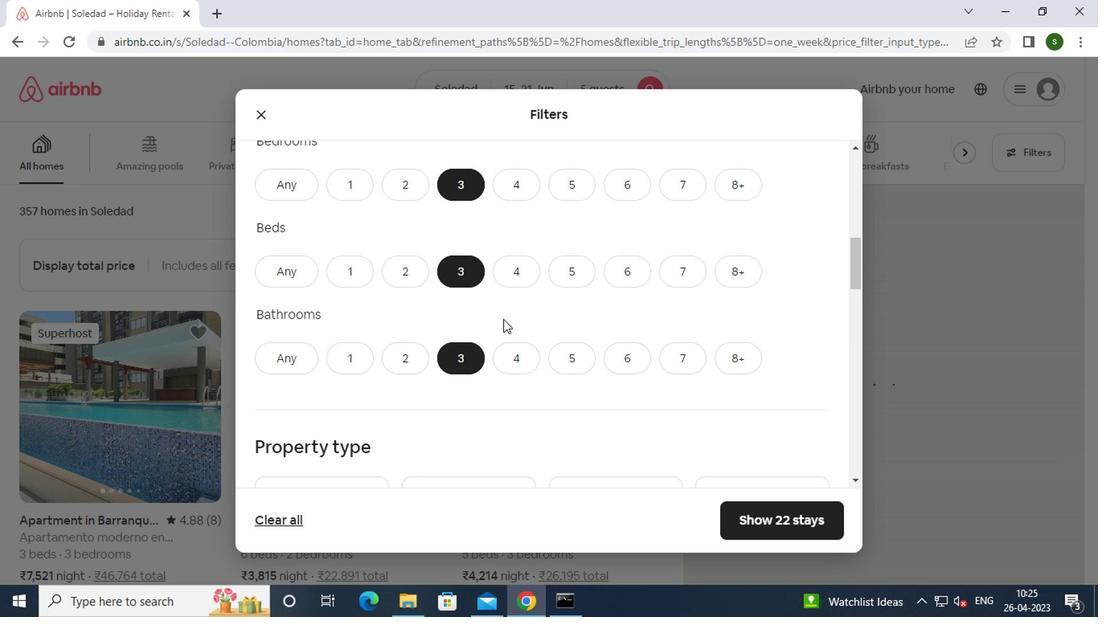 
Action: Mouse scrolled (499, 318) with delta (0, -1)
Screenshot: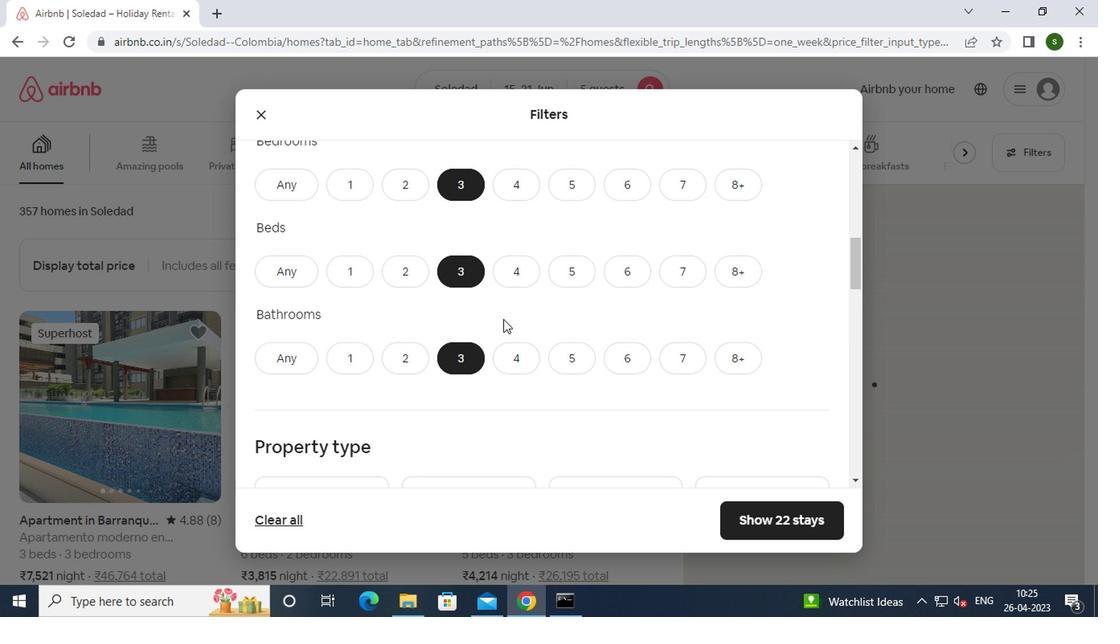 
Action: Mouse scrolled (499, 318) with delta (0, -1)
Screenshot: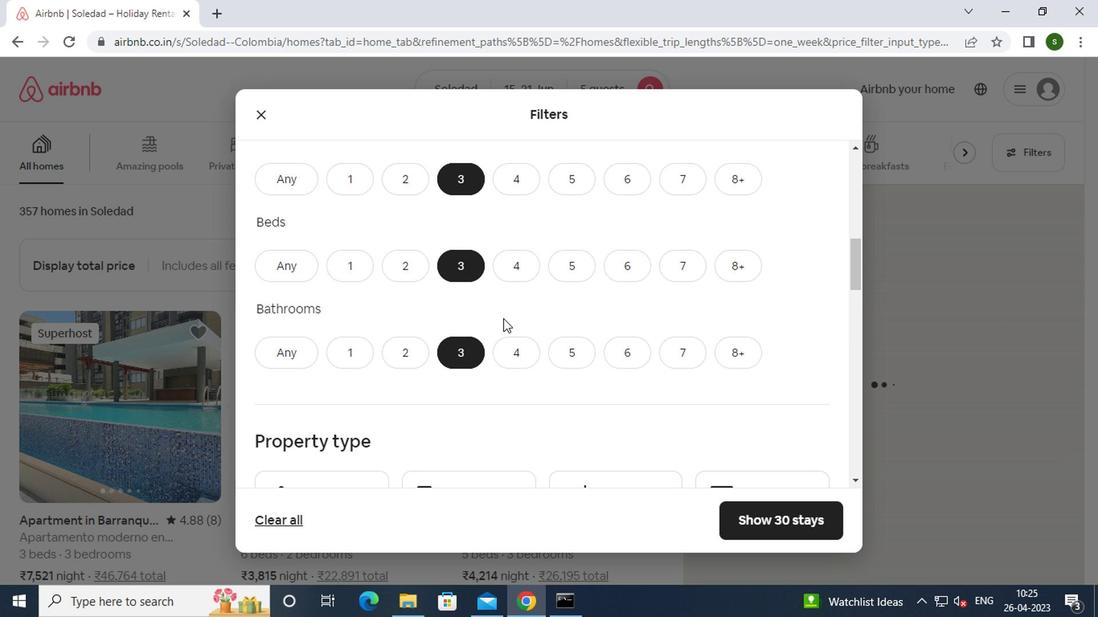 
Action: Mouse moved to (375, 296)
Screenshot: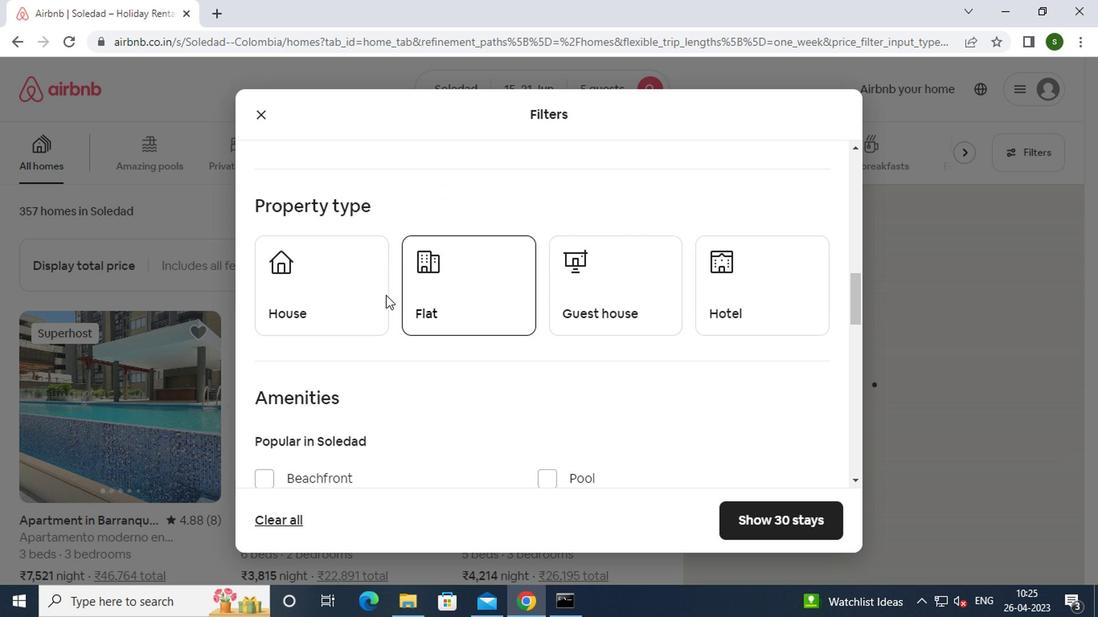 
Action: Mouse pressed left at (375, 296)
Screenshot: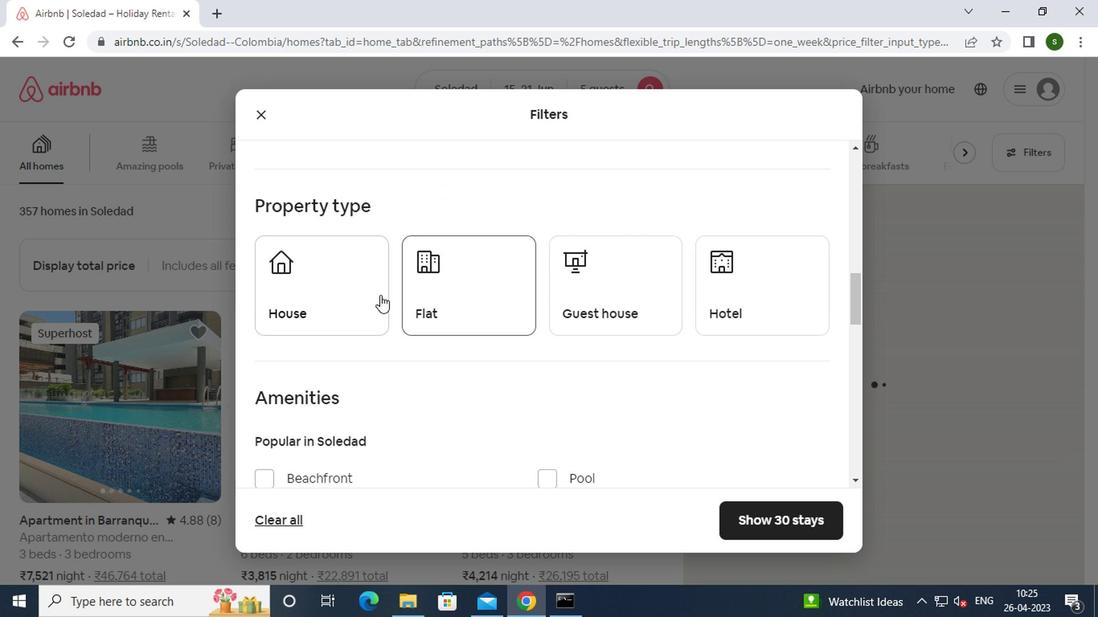 
Action: Mouse moved to (425, 292)
Screenshot: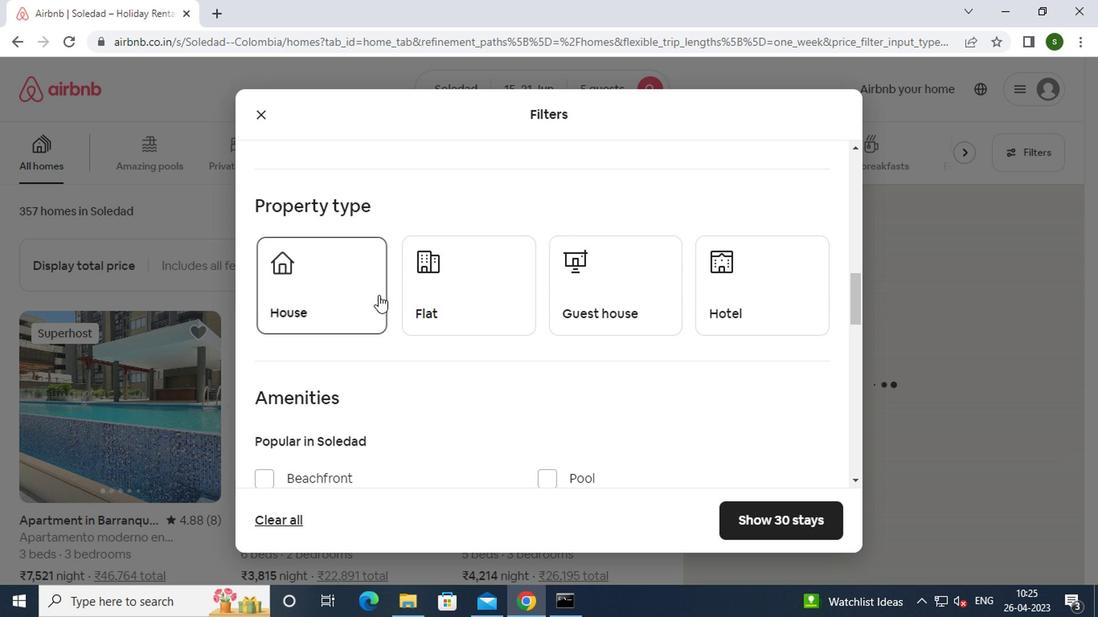 
Action: Mouse pressed left at (425, 292)
Screenshot: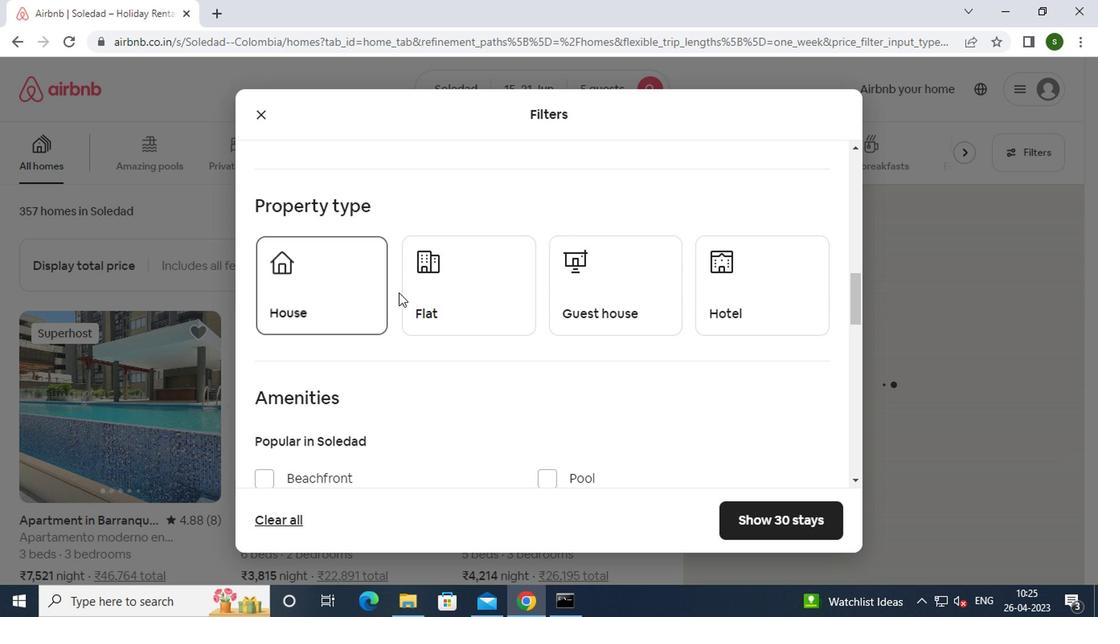 
Action: Mouse moved to (605, 302)
Screenshot: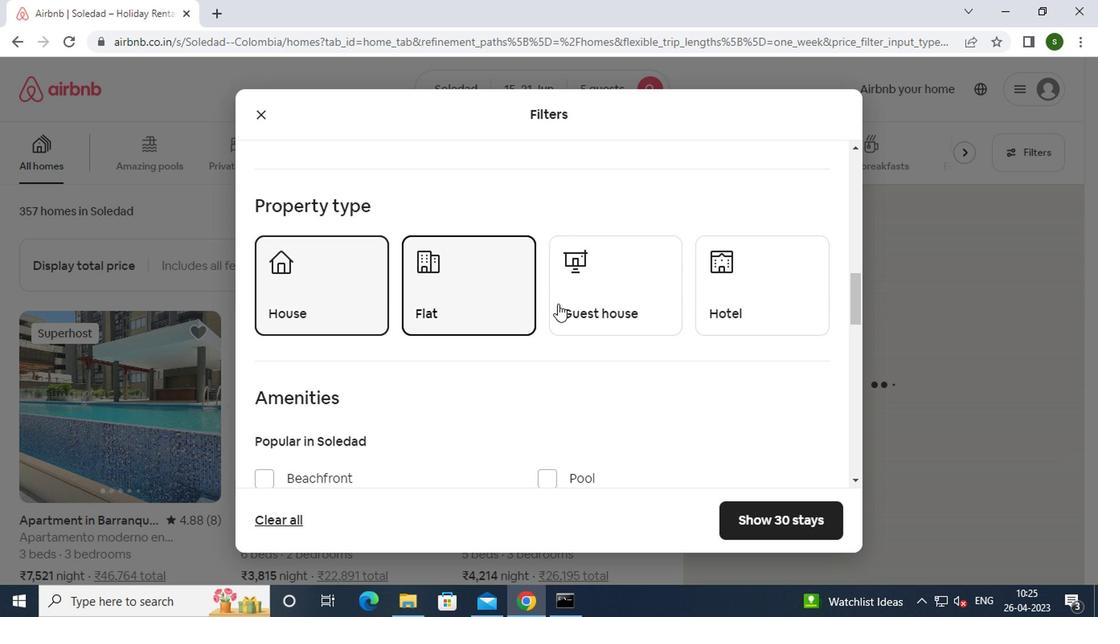 
Action: Mouse pressed left at (605, 302)
Screenshot: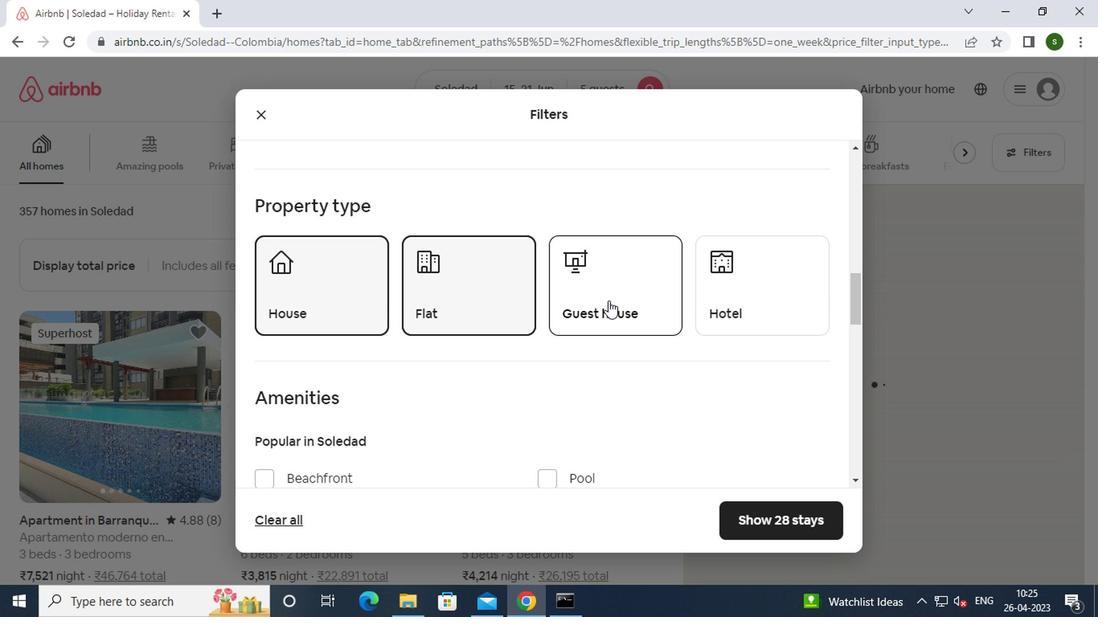
Action: Mouse scrolled (605, 300) with delta (0, -1)
Screenshot: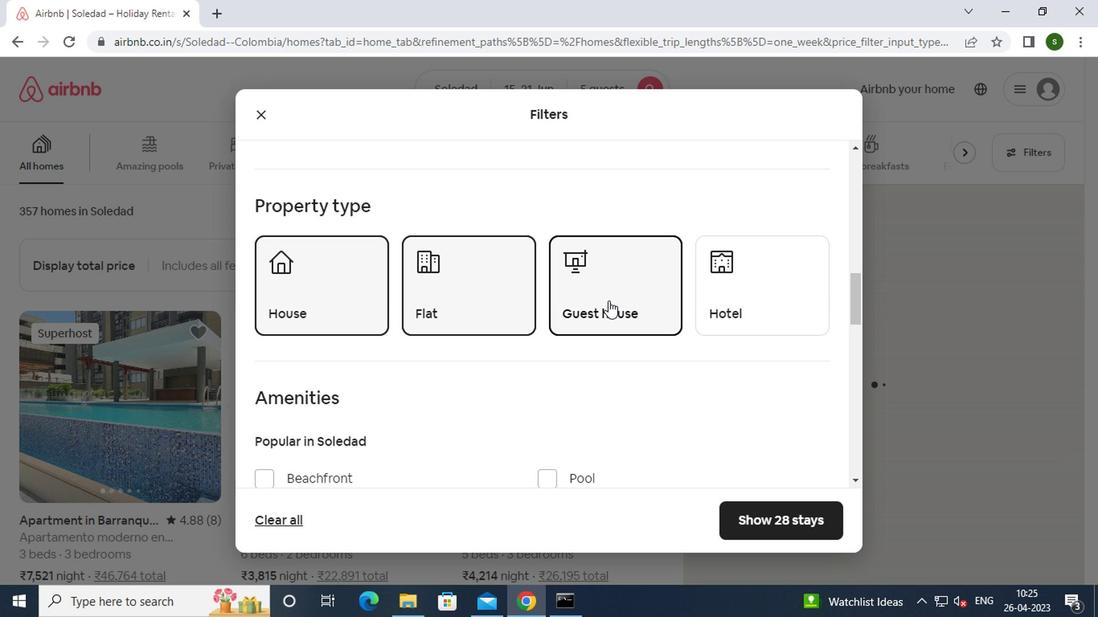 
Action: Mouse scrolled (605, 300) with delta (0, -1)
Screenshot: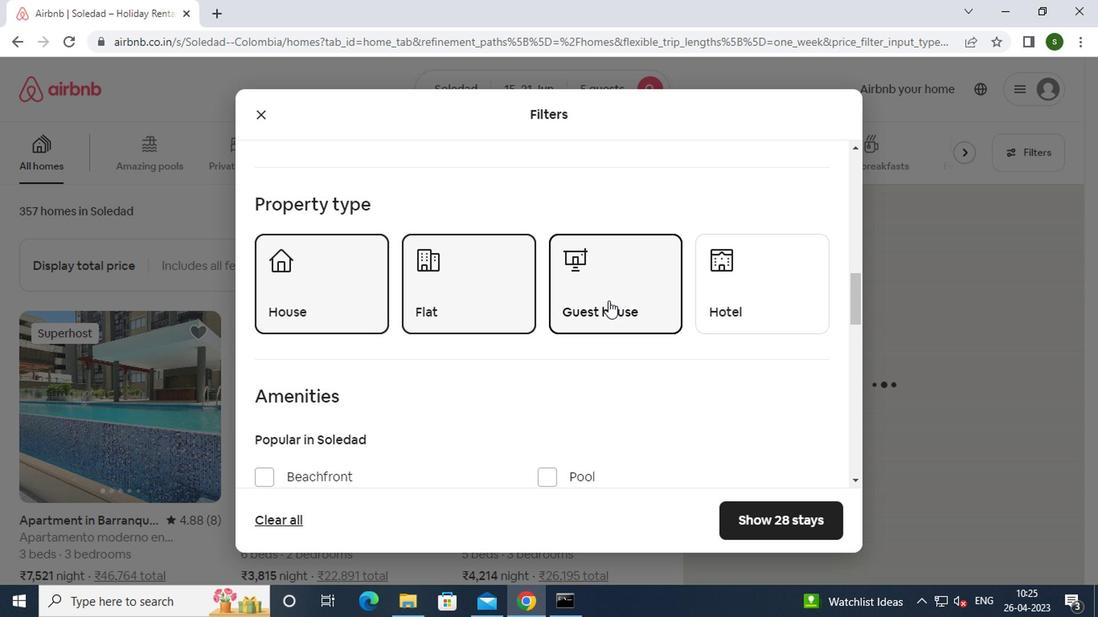 
Action: Mouse scrolled (605, 300) with delta (0, -1)
Screenshot: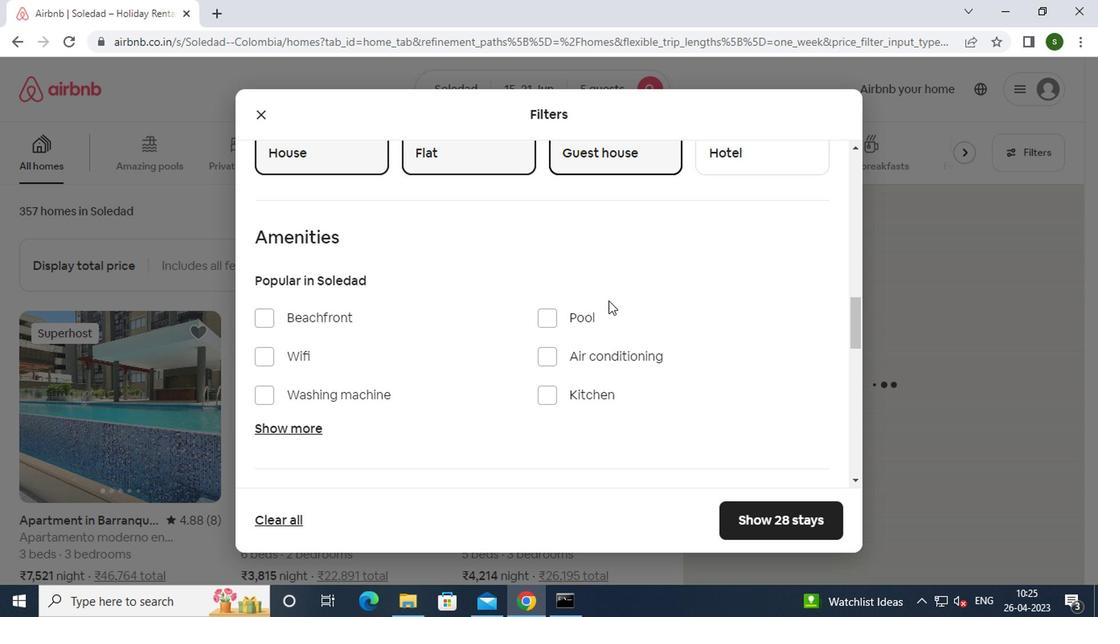 
Action: Mouse moved to (371, 318)
Screenshot: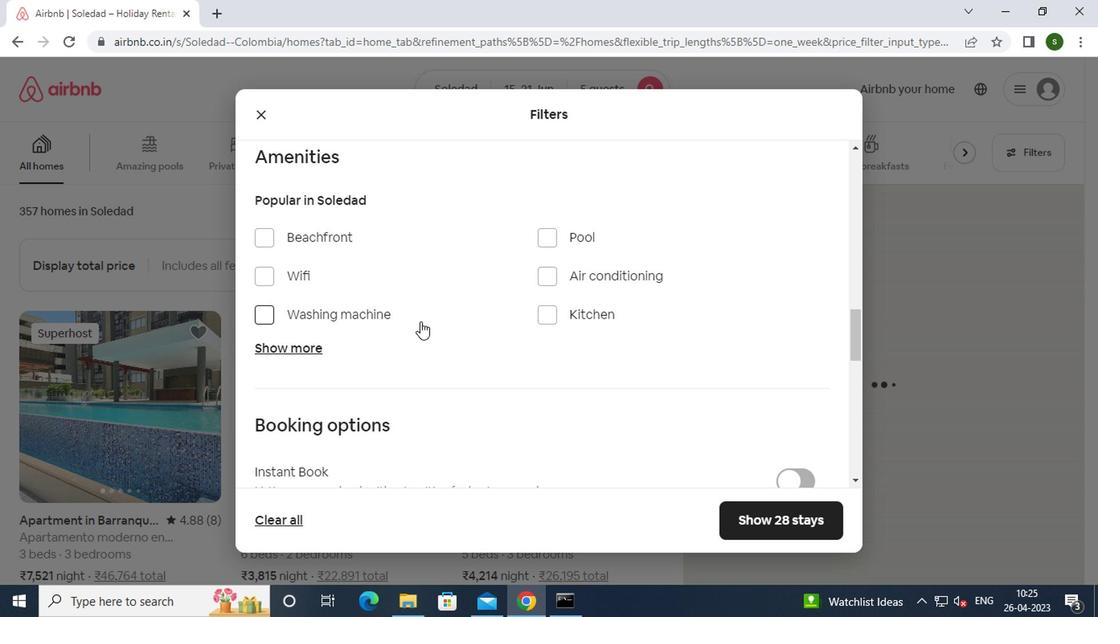 
Action: Mouse pressed left at (371, 318)
Screenshot: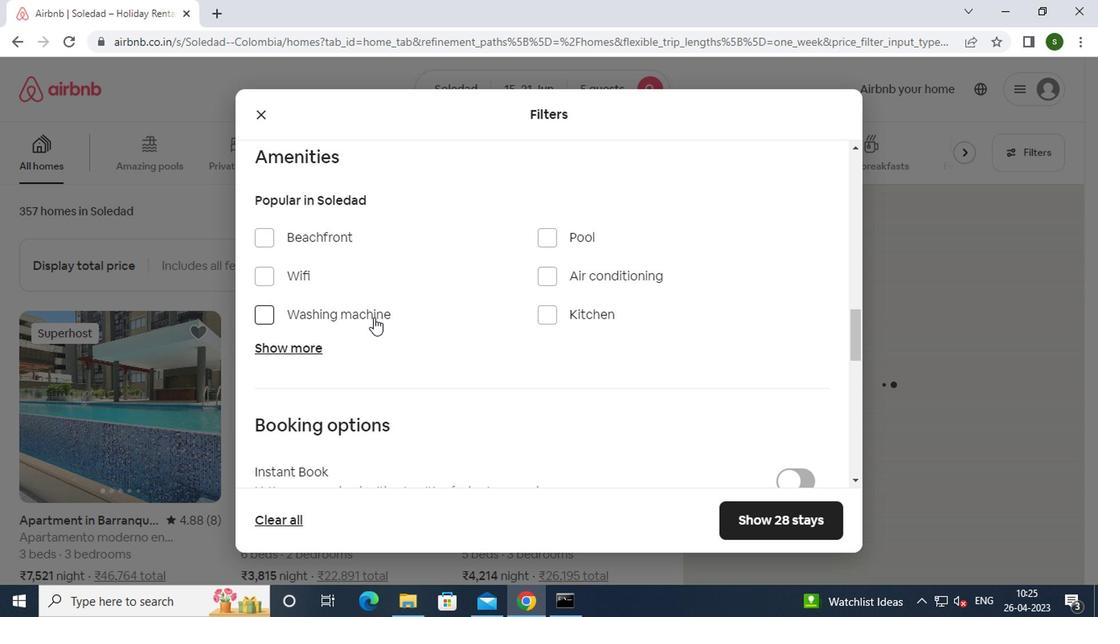 
Action: Mouse moved to (525, 310)
Screenshot: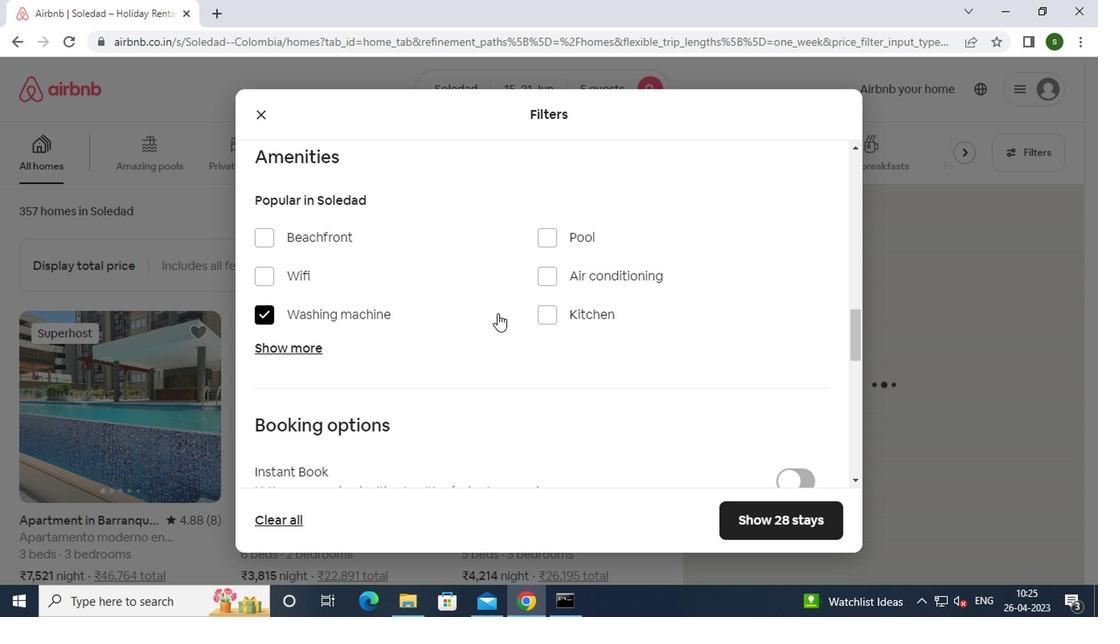 
Action: Mouse scrolled (525, 310) with delta (0, 0)
Screenshot: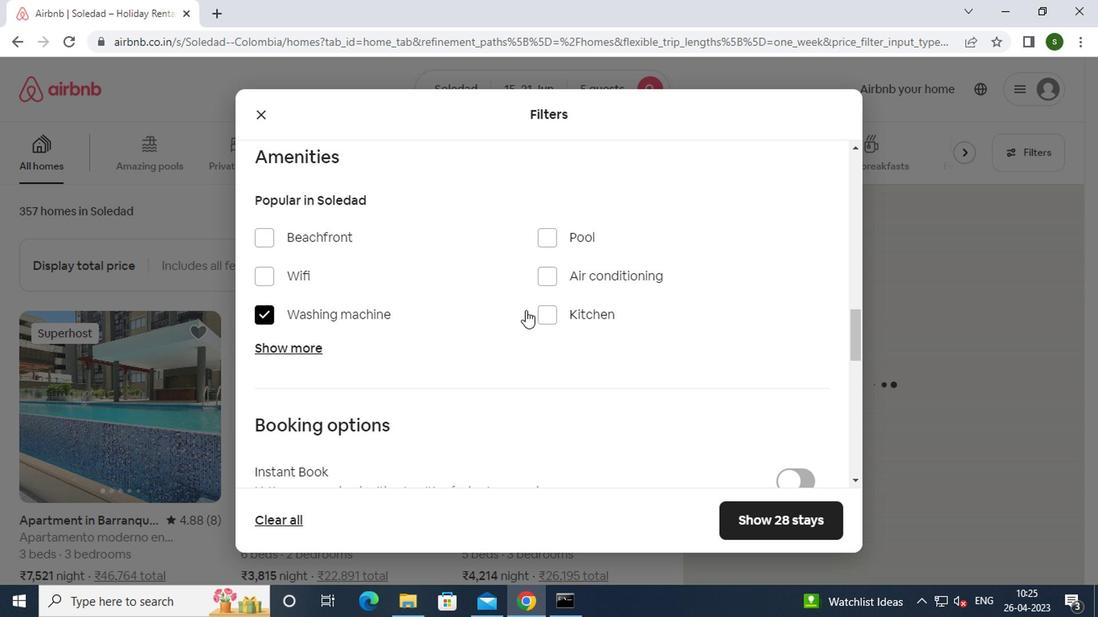 
Action: Mouse scrolled (525, 310) with delta (0, 0)
Screenshot: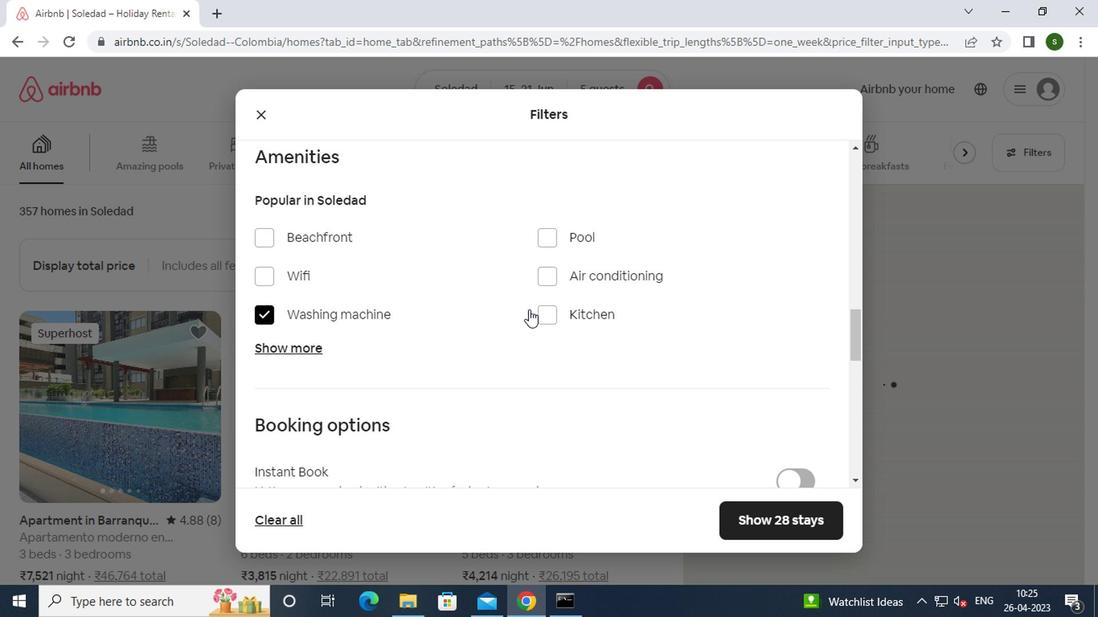 
Action: Mouse scrolled (525, 310) with delta (0, 0)
Screenshot: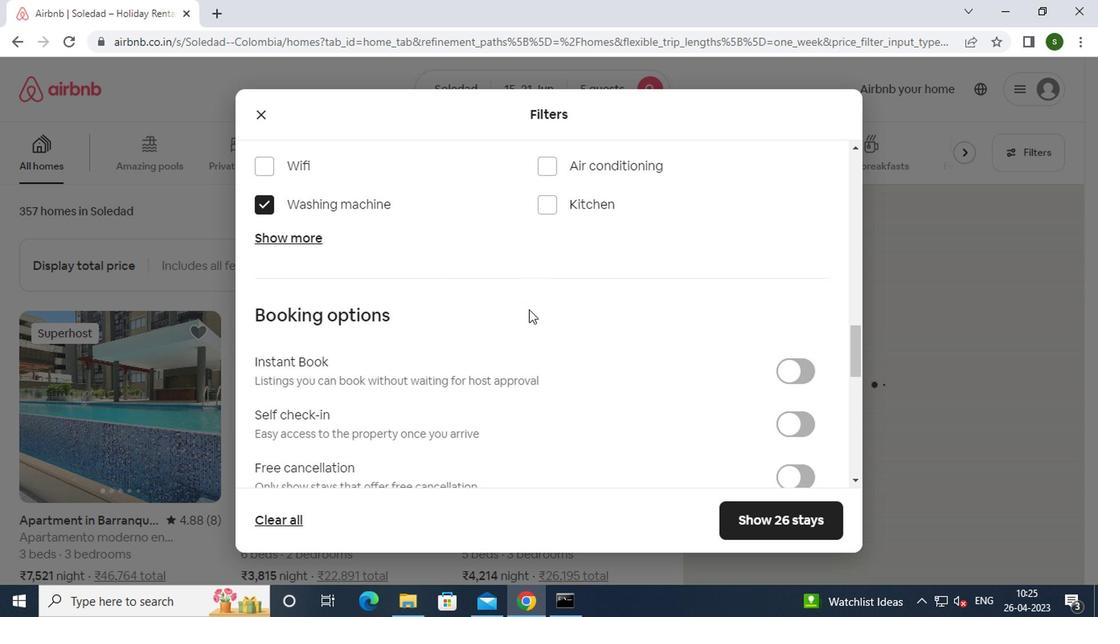 
Action: Mouse moved to (777, 288)
Screenshot: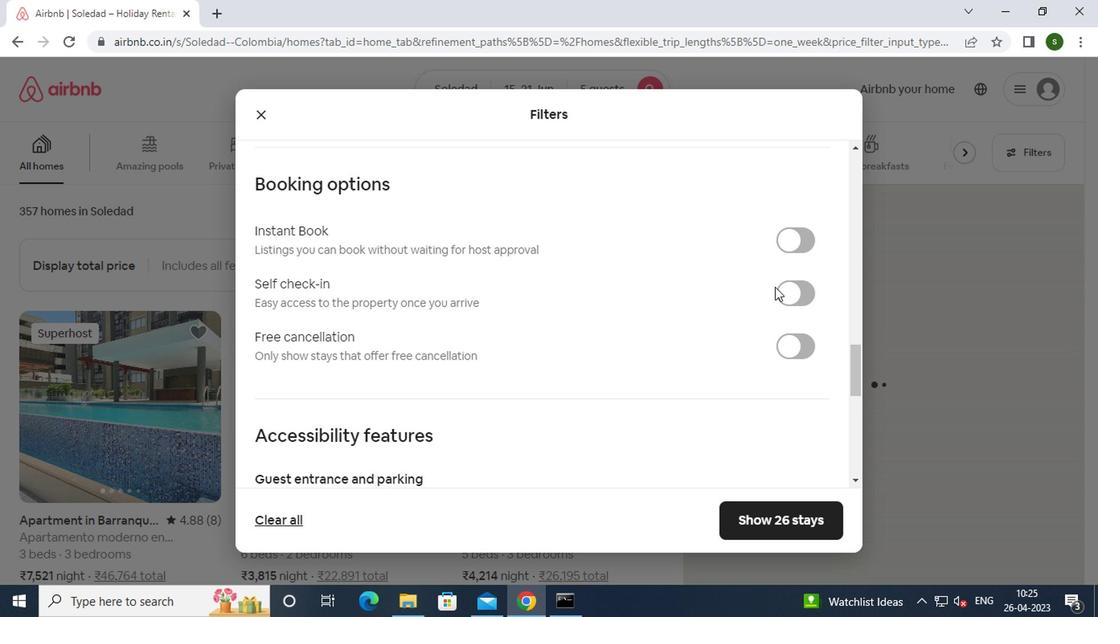 
Action: Mouse pressed left at (777, 288)
Screenshot: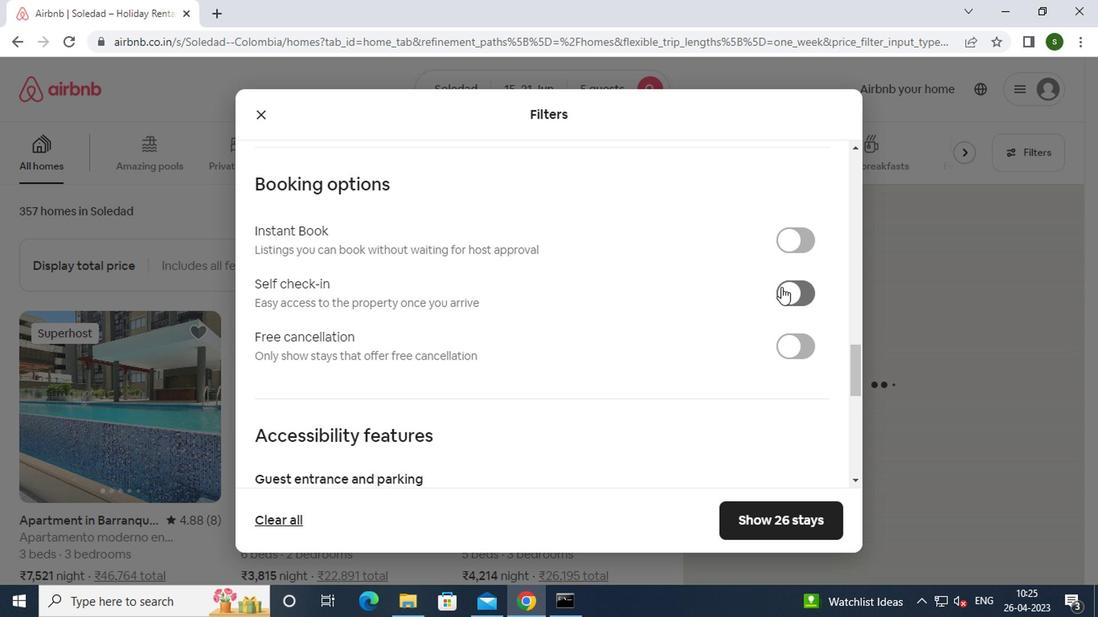 
Action: Mouse moved to (543, 268)
Screenshot: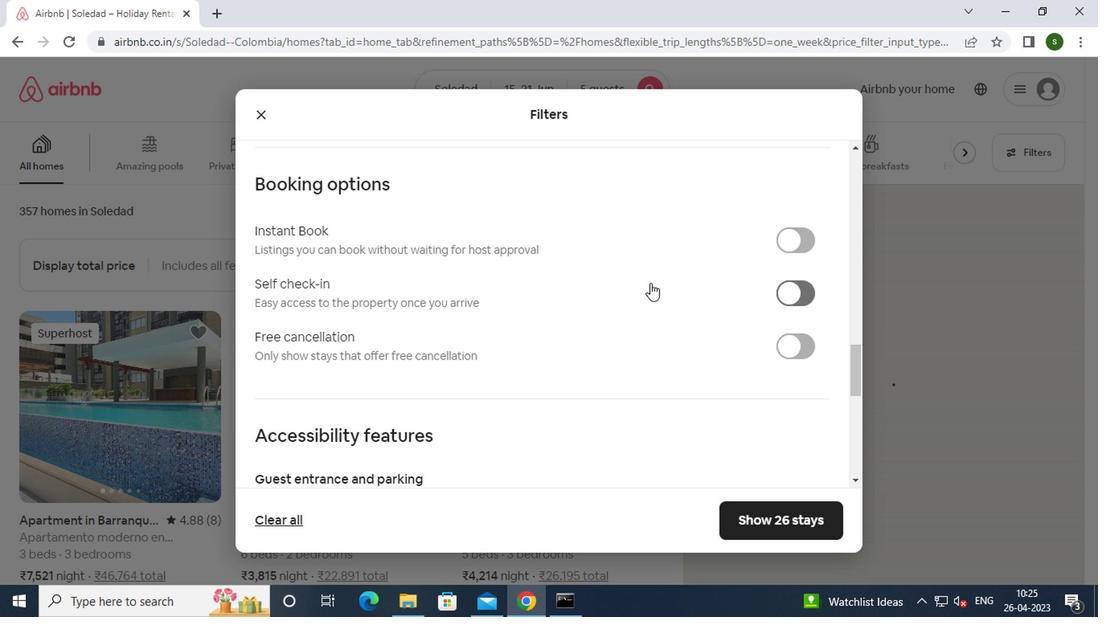 
Action: Mouse scrolled (543, 268) with delta (0, 0)
Screenshot: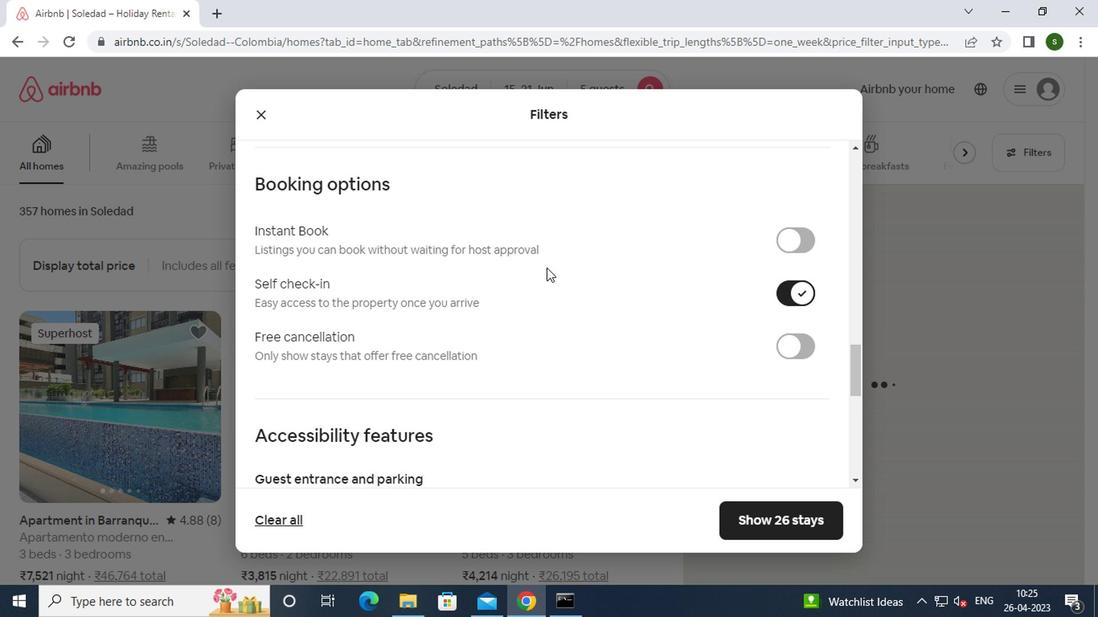 
Action: Mouse scrolled (543, 268) with delta (0, 0)
Screenshot: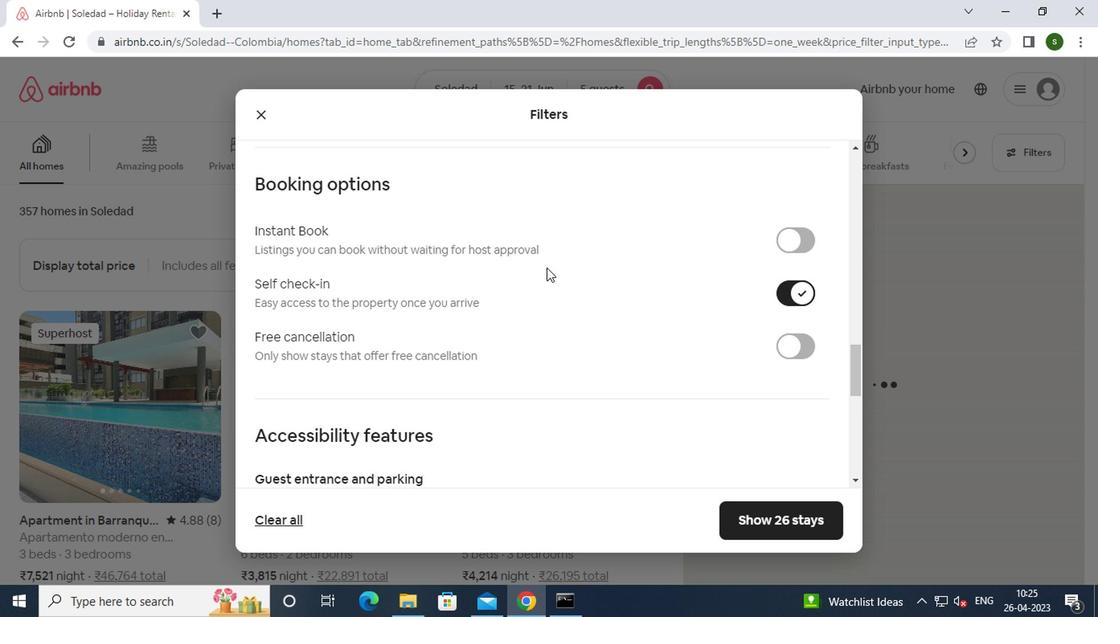 
Action: Mouse scrolled (543, 268) with delta (0, 0)
Screenshot: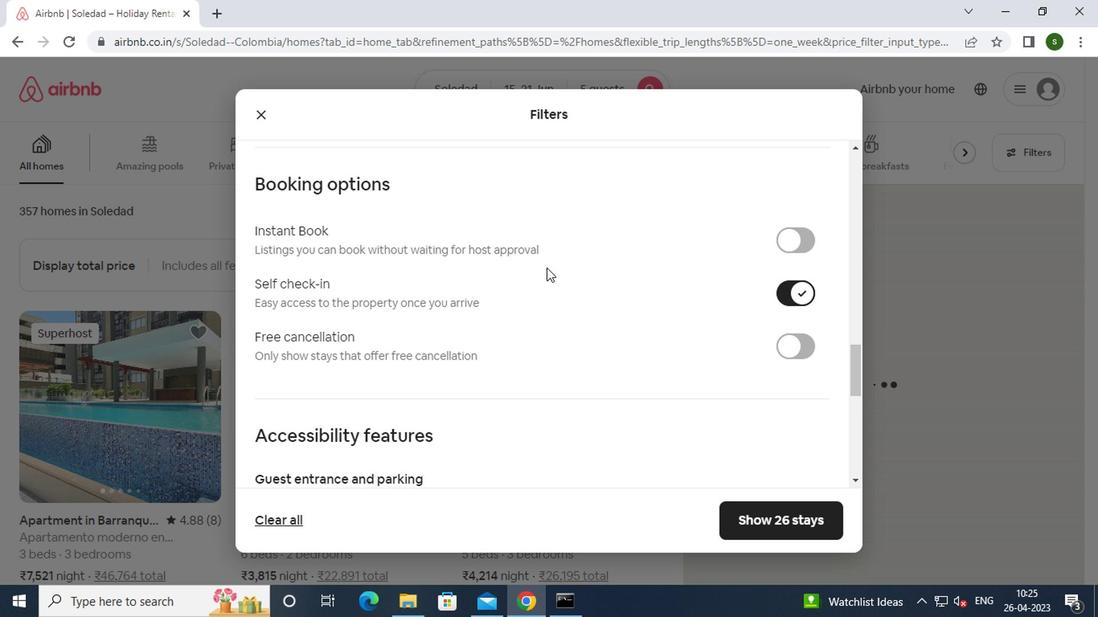 
Action: Mouse scrolled (543, 268) with delta (0, 0)
Screenshot: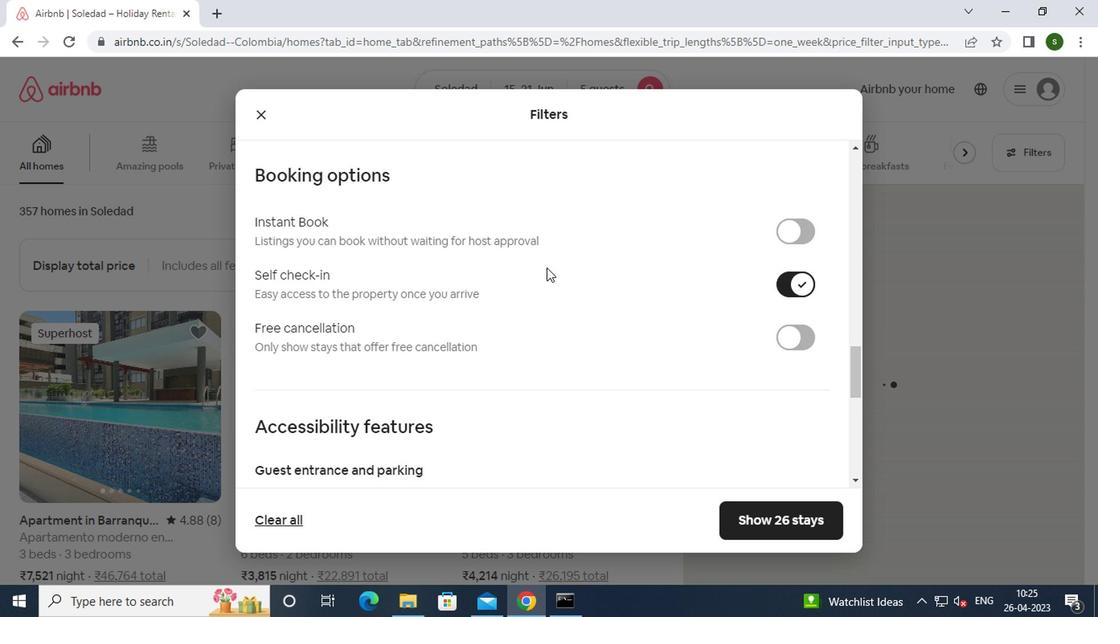 
Action: Mouse scrolled (543, 268) with delta (0, 0)
Screenshot: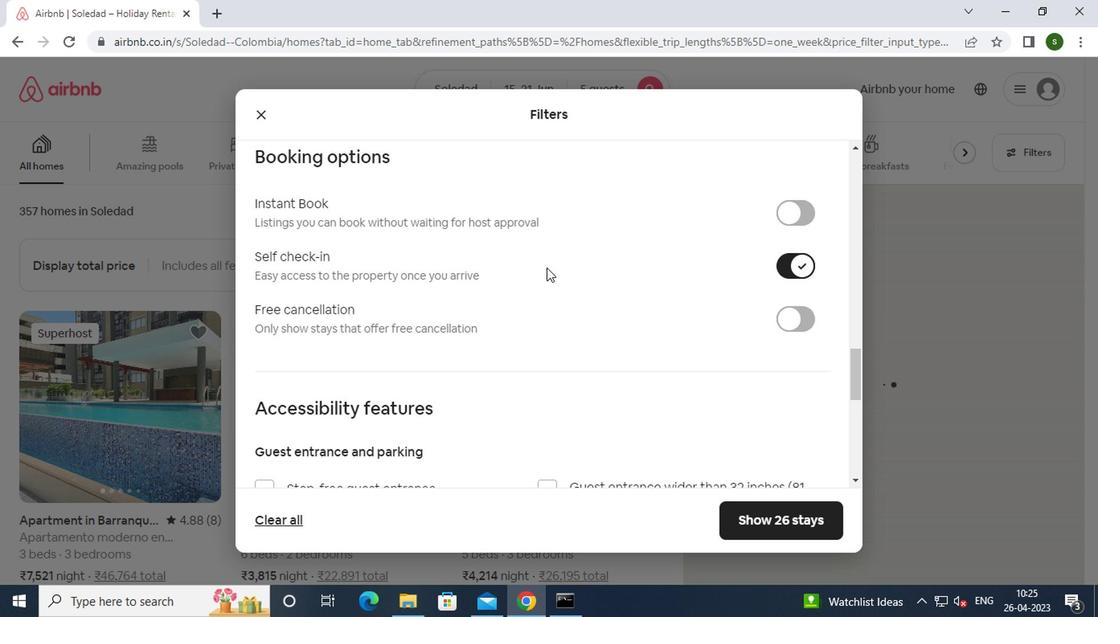 
Action: Mouse scrolled (543, 268) with delta (0, 0)
Screenshot: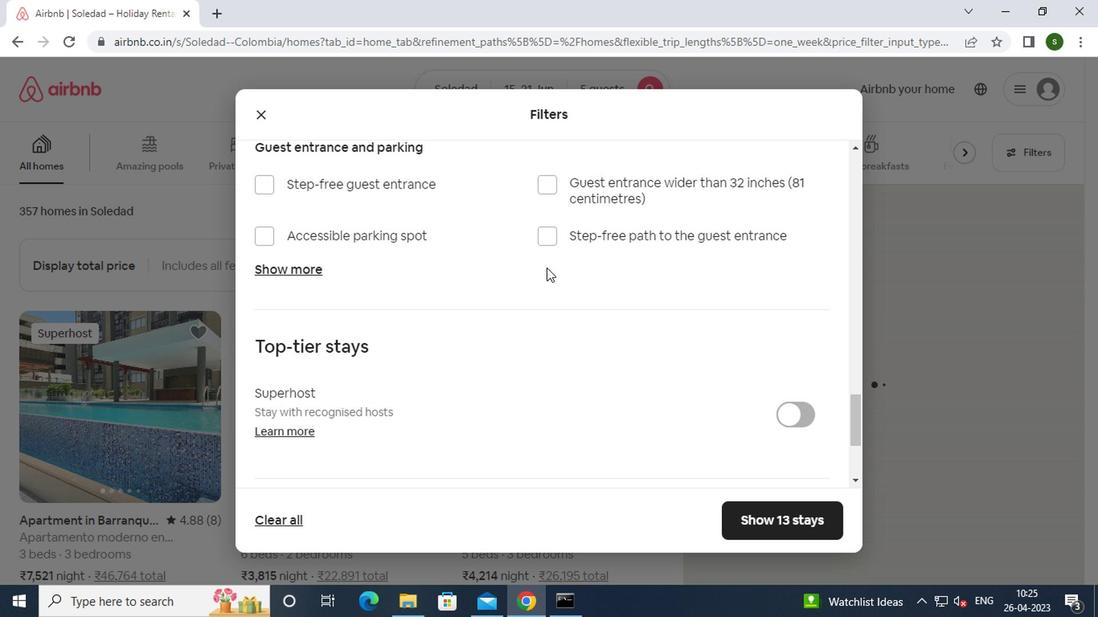 
Action: Mouse scrolled (543, 268) with delta (0, 0)
Screenshot: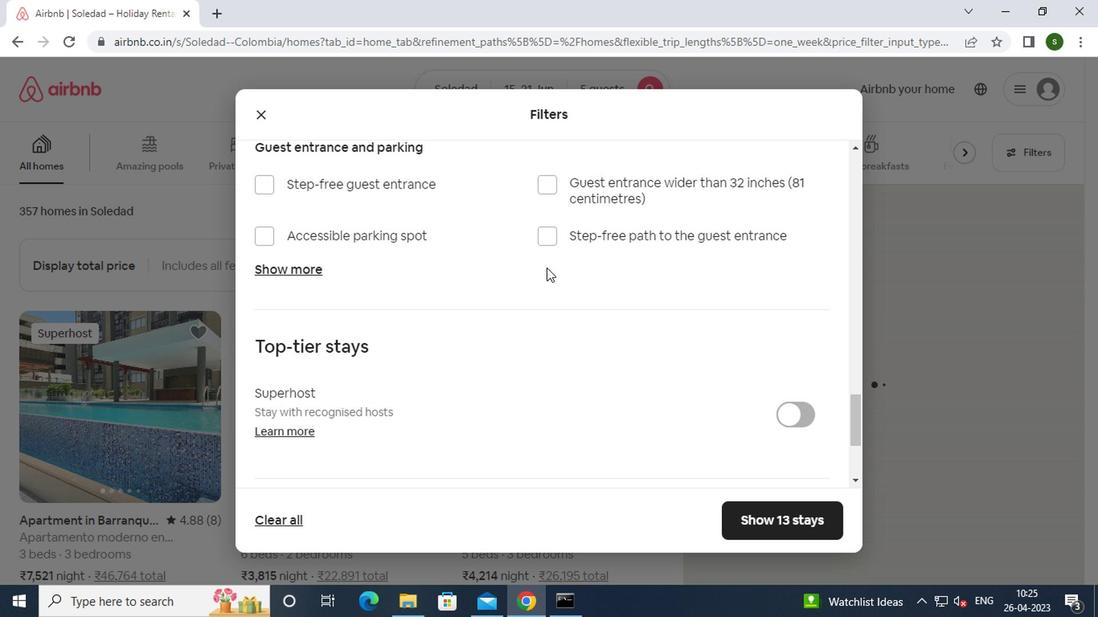 
Action: Mouse scrolled (543, 268) with delta (0, 0)
Screenshot: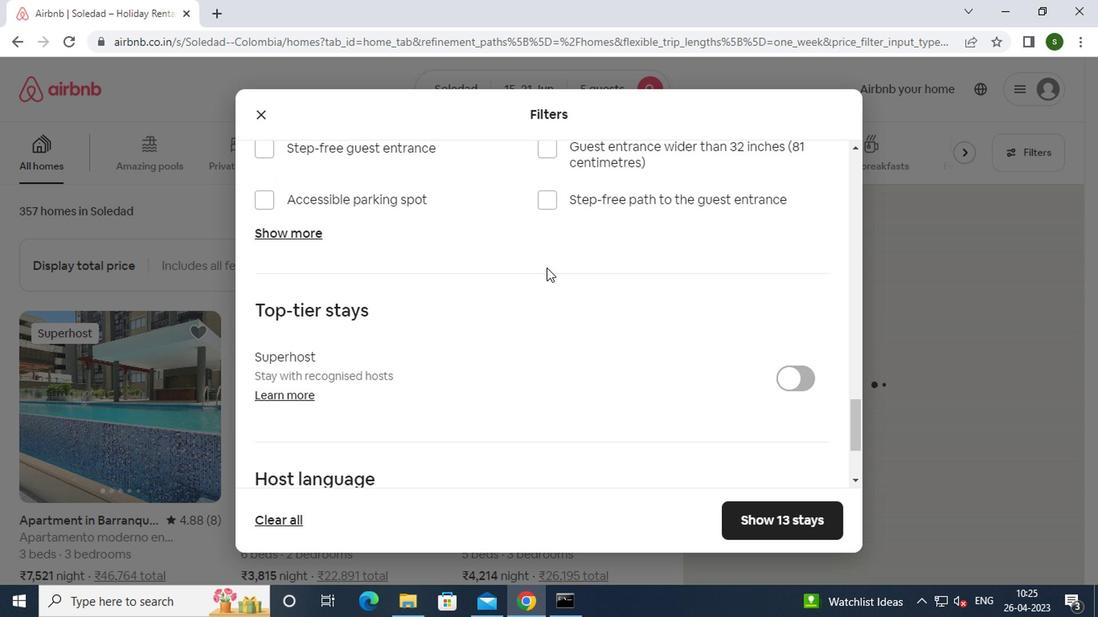 
Action: Mouse scrolled (543, 268) with delta (0, 0)
Screenshot: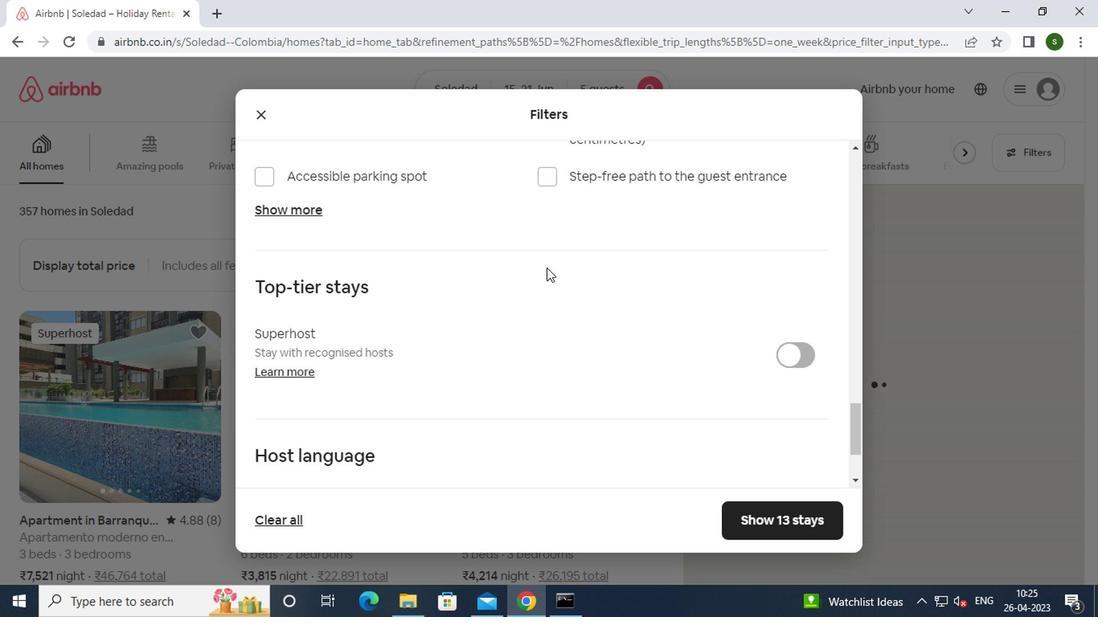 
Action: Mouse scrolled (543, 268) with delta (0, 0)
Screenshot: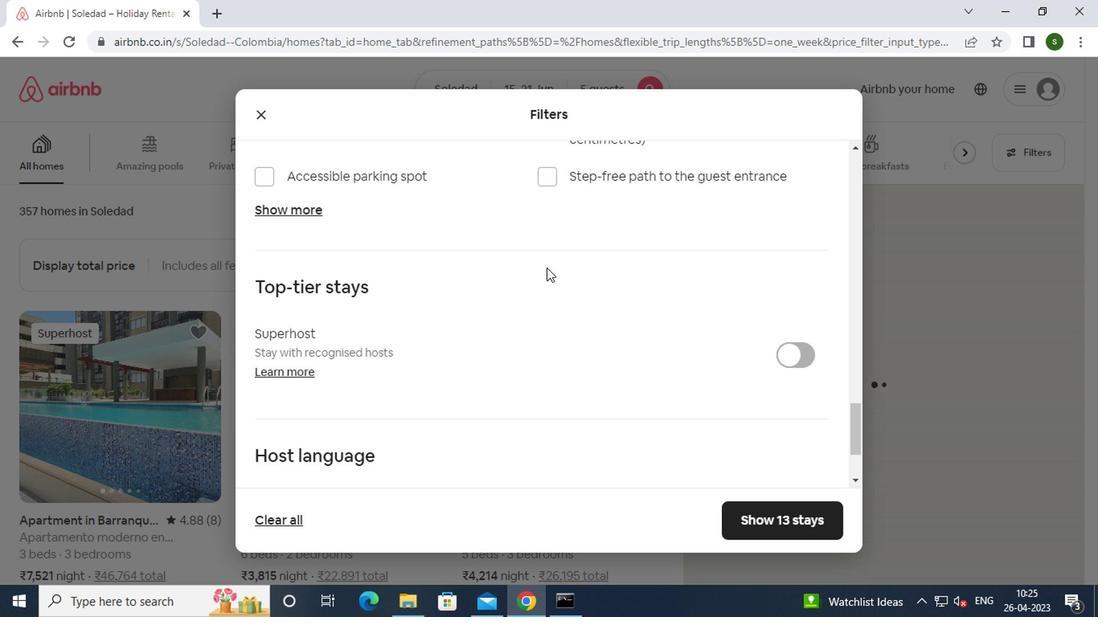 
Action: Mouse scrolled (543, 268) with delta (0, 0)
Screenshot: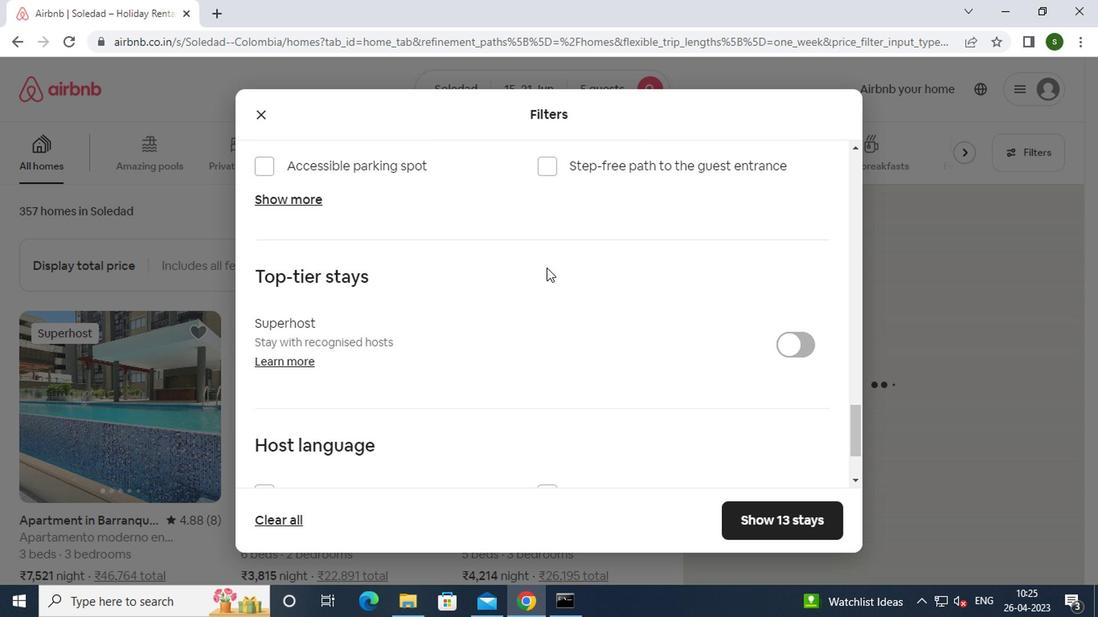 
Action: Mouse moved to (311, 374)
Screenshot: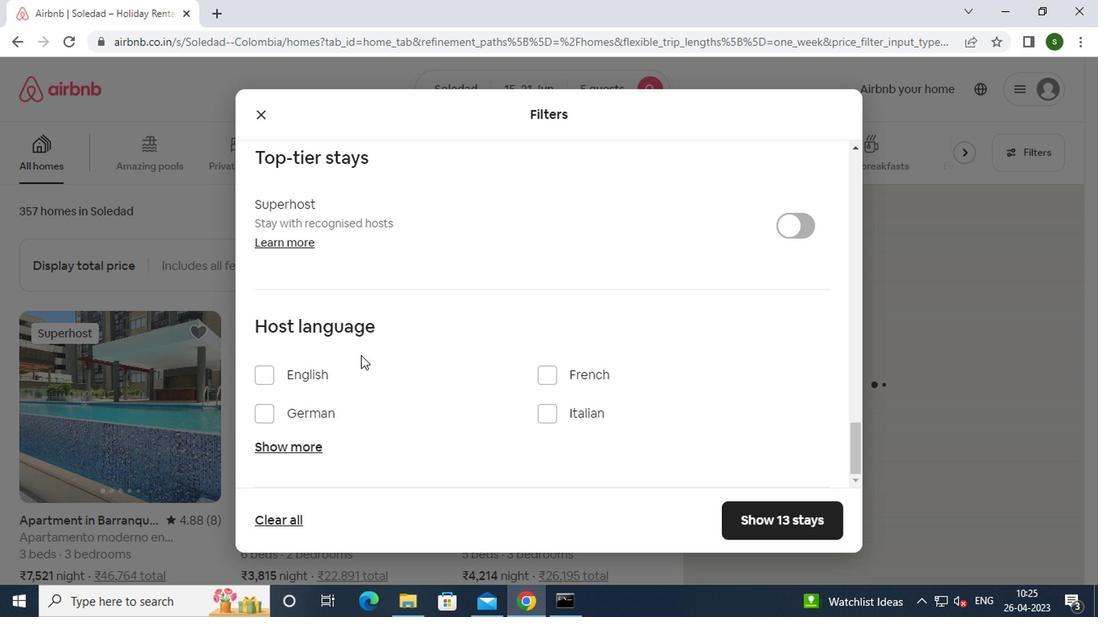 
Action: Mouse pressed left at (311, 374)
Screenshot: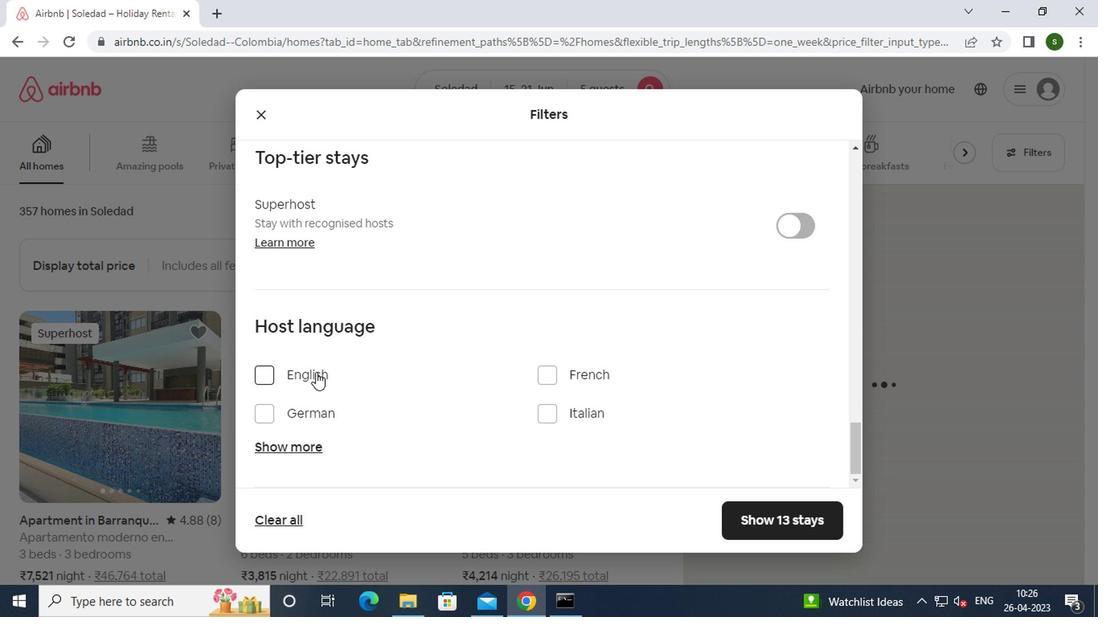 
Action: Mouse moved to (776, 526)
Screenshot: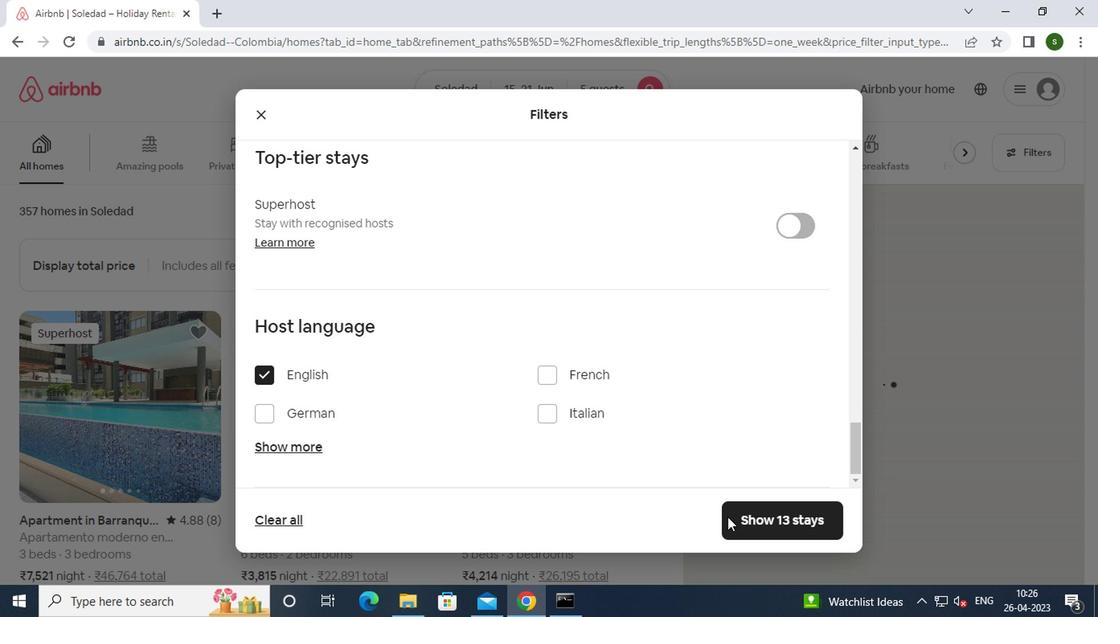 
Action: Mouse pressed left at (776, 526)
Screenshot: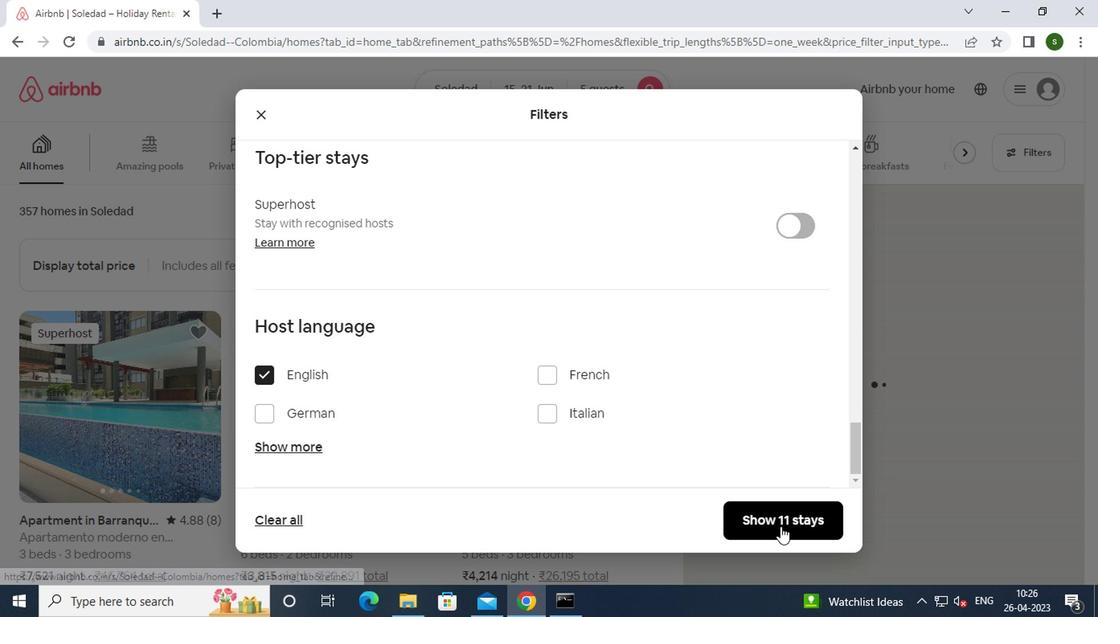 
Action: Mouse moved to (520, 408)
Screenshot: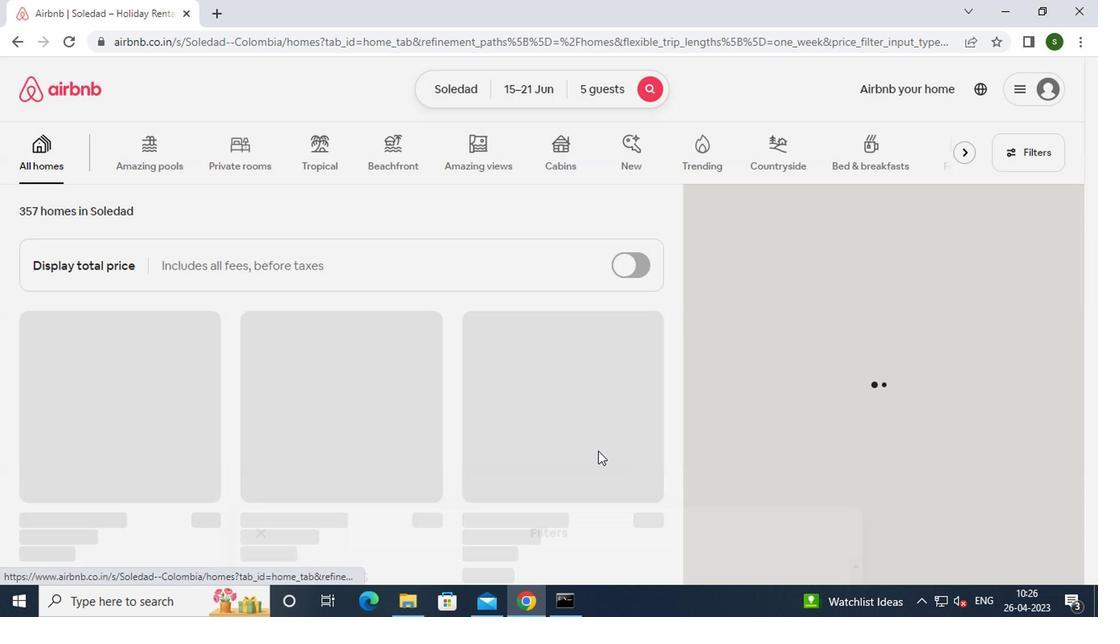 
